 Task: Find connections with filter location Frechen with filter topic #marketingdigitalwith filter profile language English with filter current company Phoenix Contact with filter school Jadavpur University with filter industry Retail Gasoline with filter service category Administrative with filter keywords title Cashier
Action: Mouse moved to (587, 73)
Screenshot: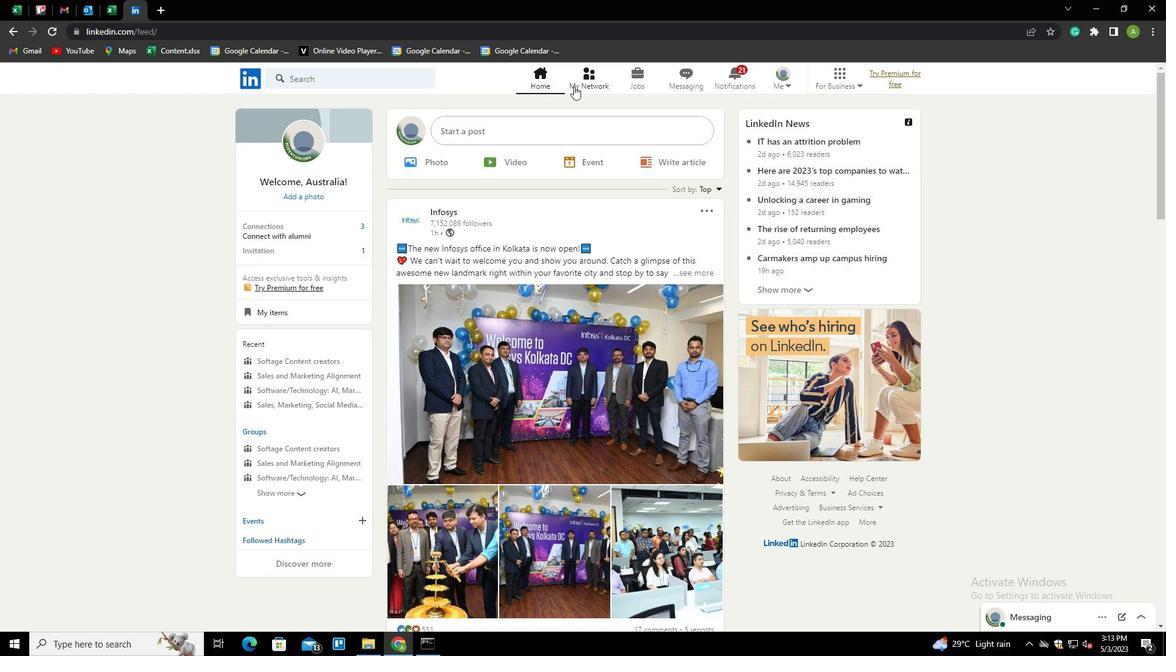 
Action: Mouse pressed left at (587, 73)
Screenshot: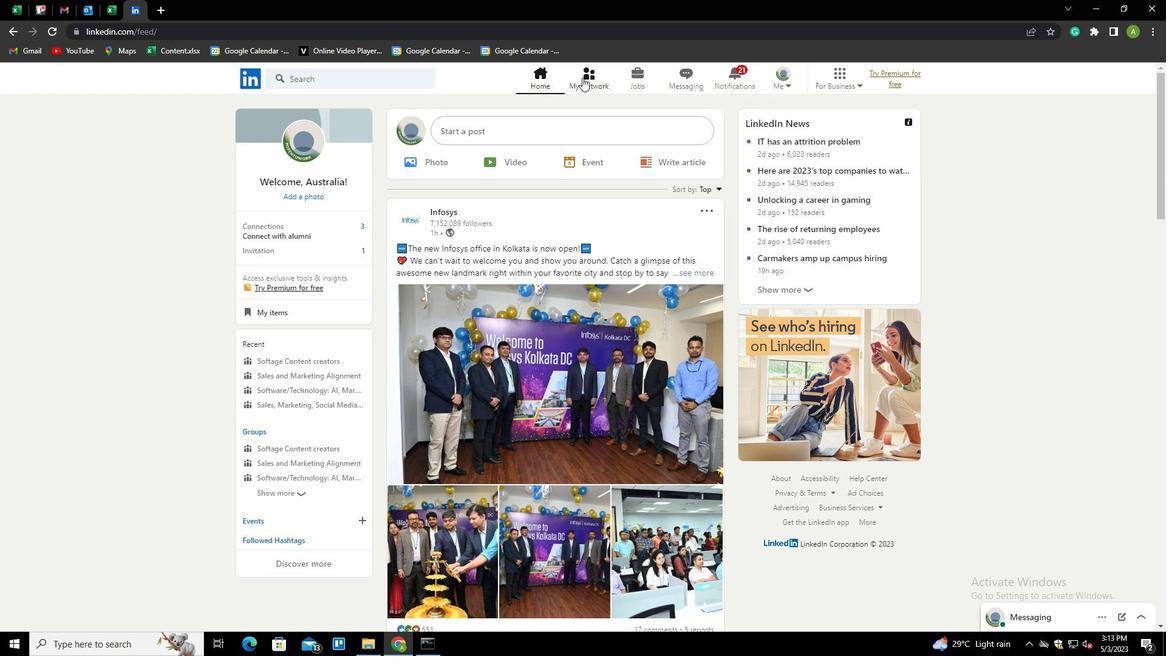 
Action: Mouse moved to (276, 141)
Screenshot: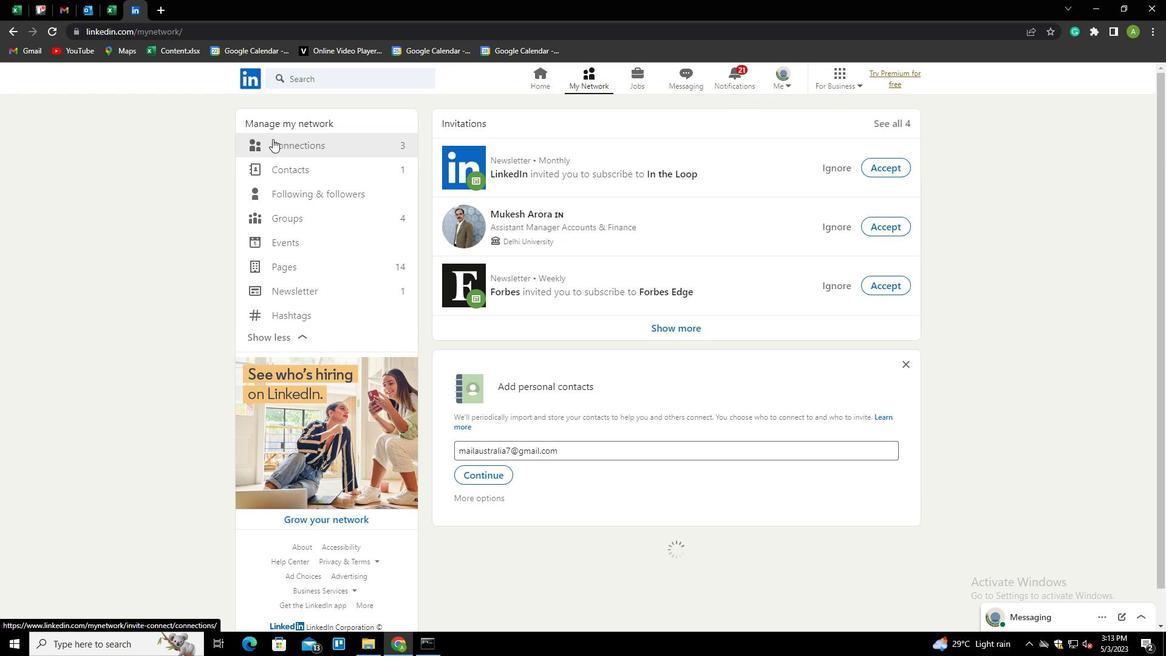 
Action: Mouse pressed left at (276, 141)
Screenshot: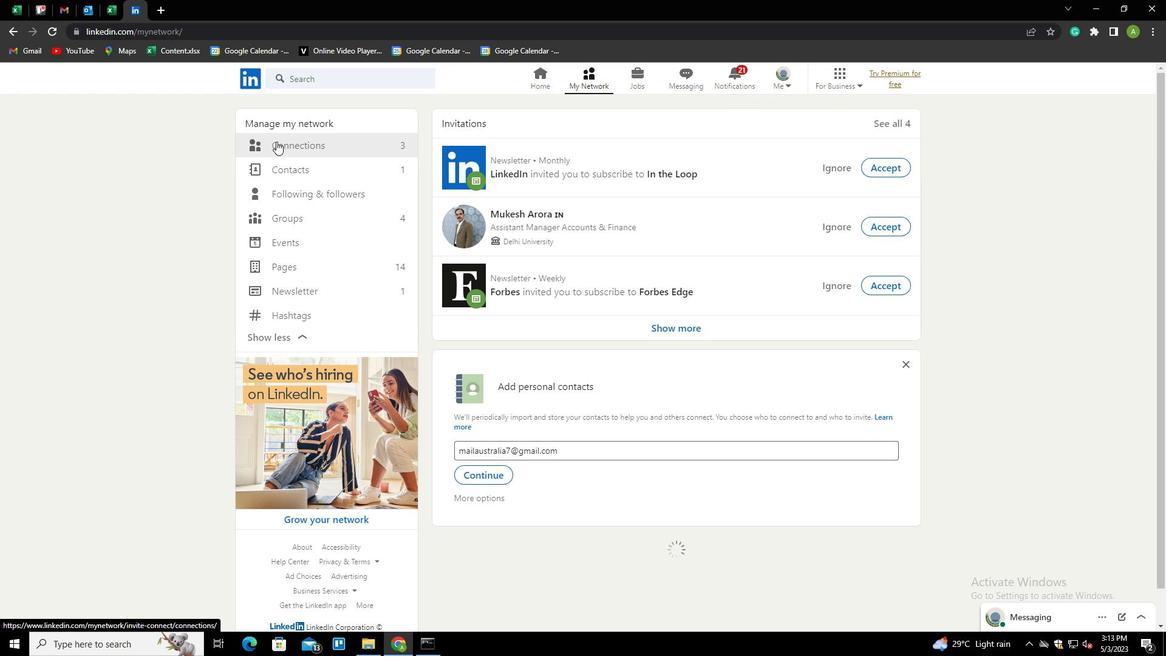 
Action: Mouse moved to (650, 143)
Screenshot: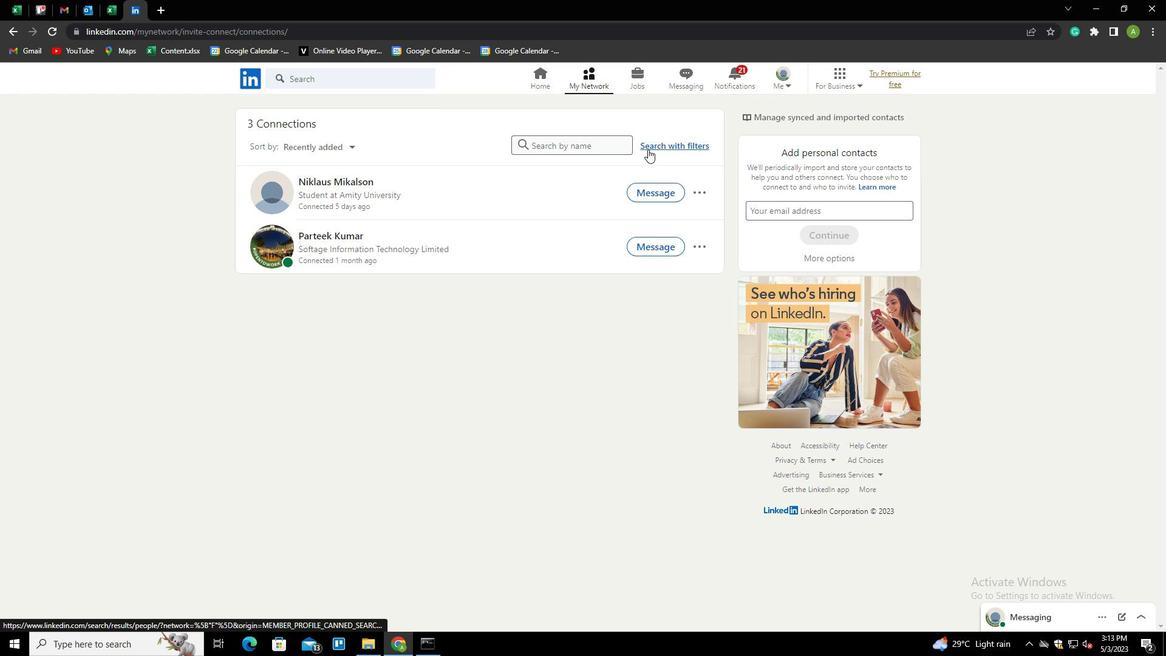 
Action: Mouse pressed left at (650, 143)
Screenshot: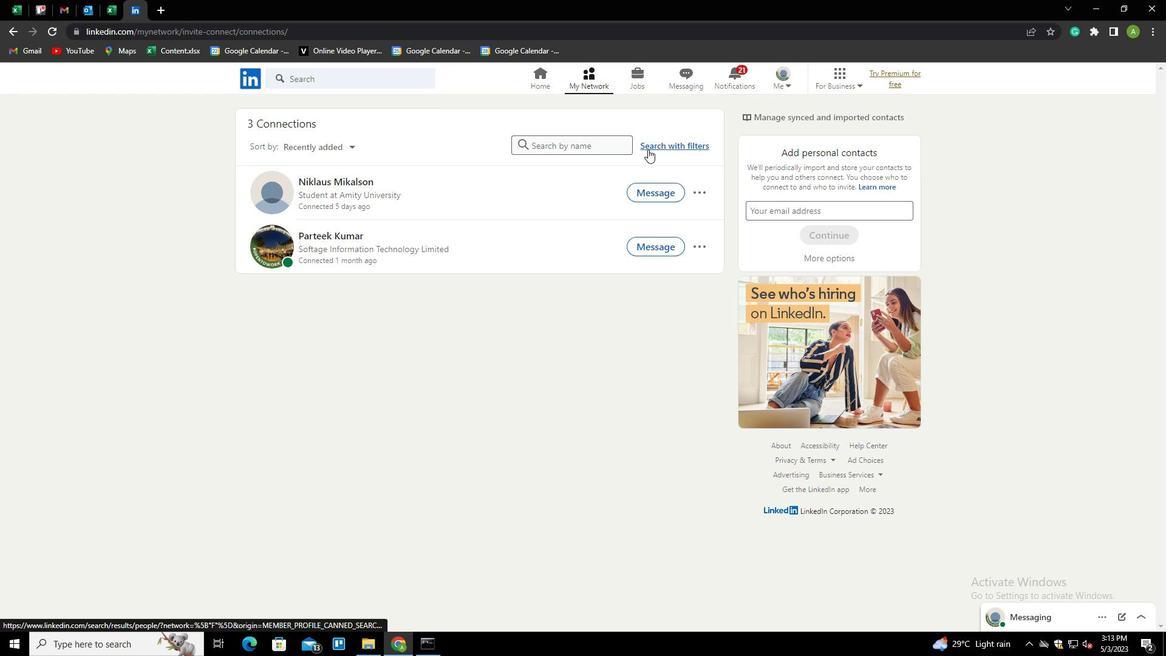 
Action: Mouse moved to (625, 112)
Screenshot: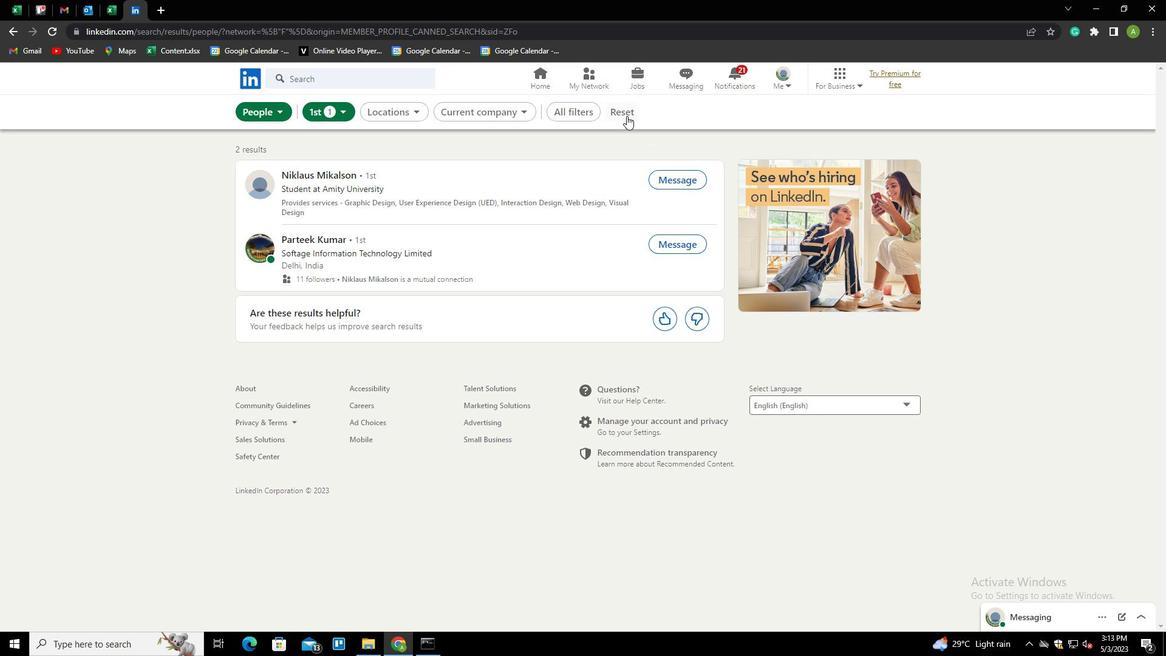 
Action: Mouse pressed left at (625, 112)
Screenshot: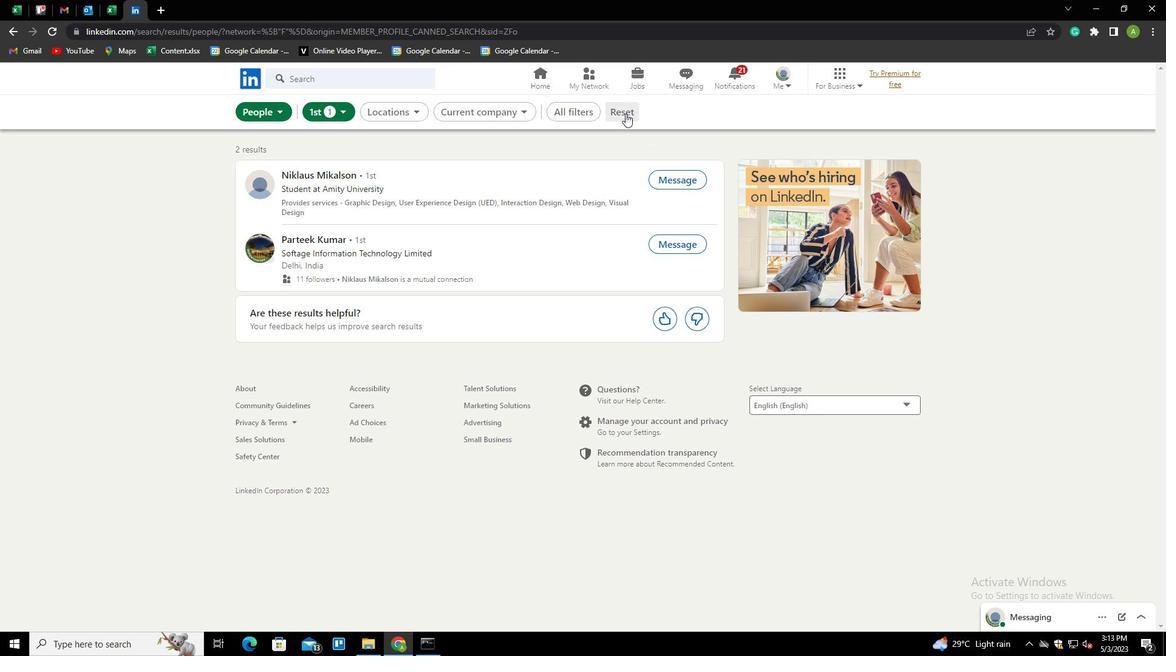 
Action: Mouse moved to (609, 111)
Screenshot: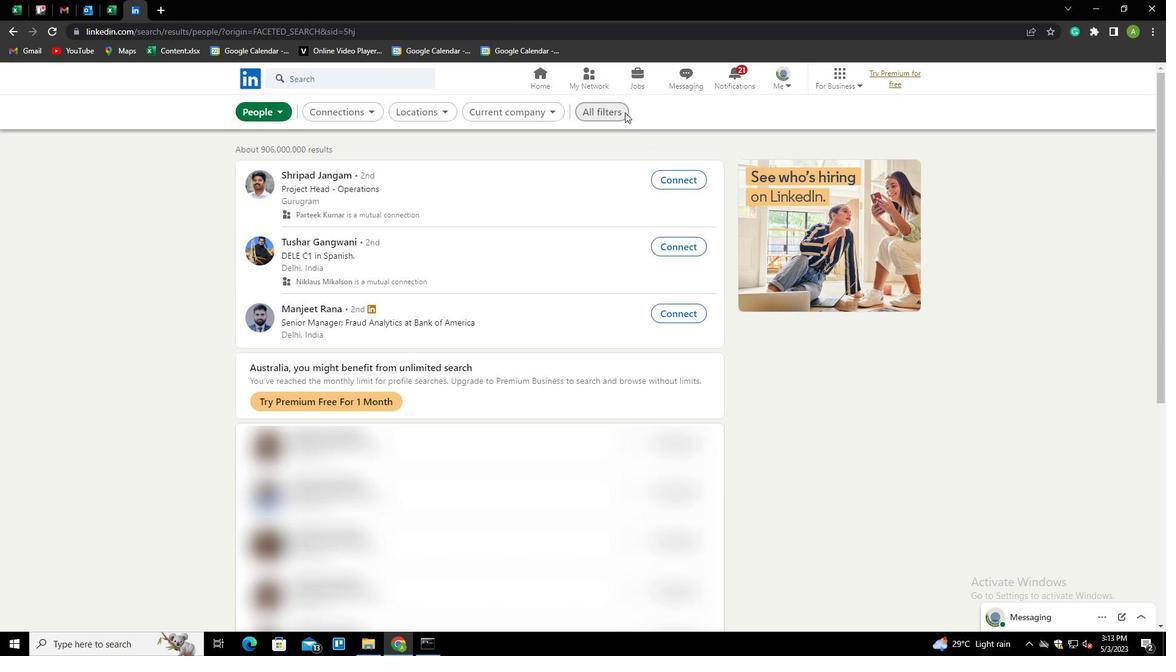 
Action: Mouse pressed left at (609, 111)
Screenshot: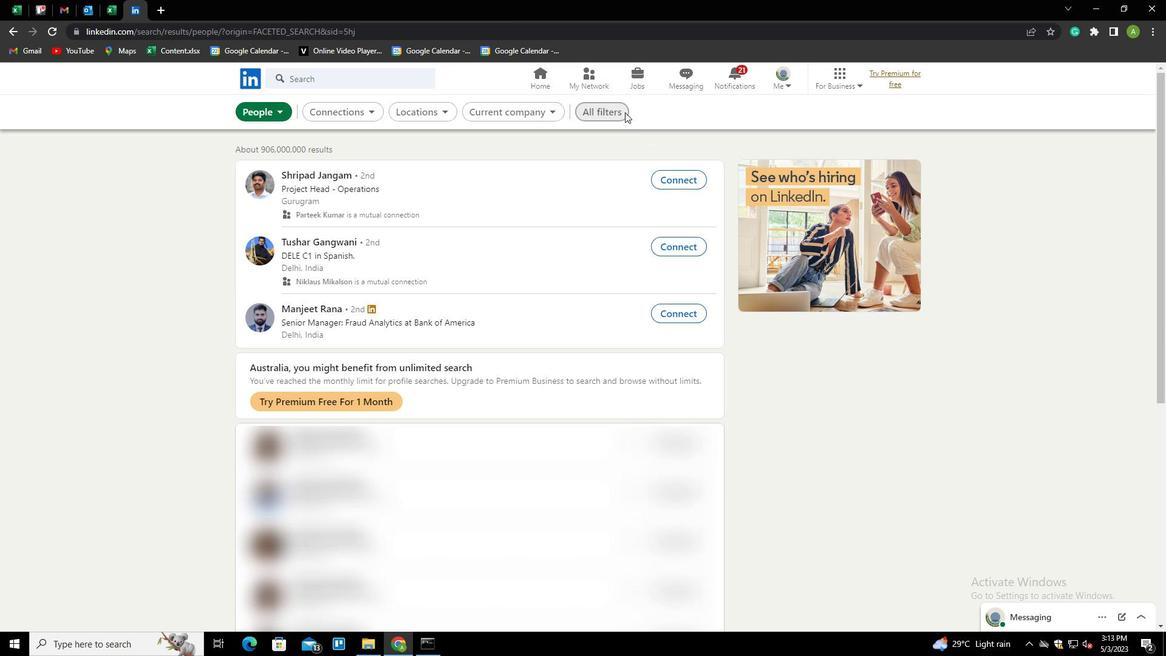 
Action: Mouse moved to (1026, 393)
Screenshot: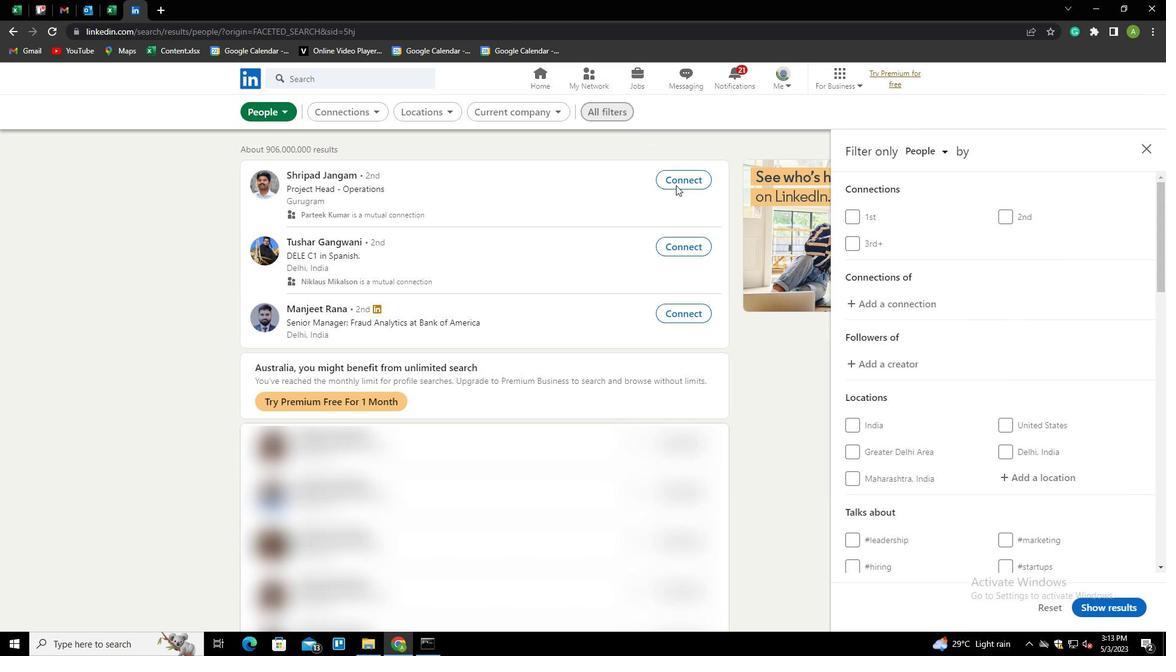 
Action: Mouse scrolled (1026, 392) with delta (0, 0)
Screenshot: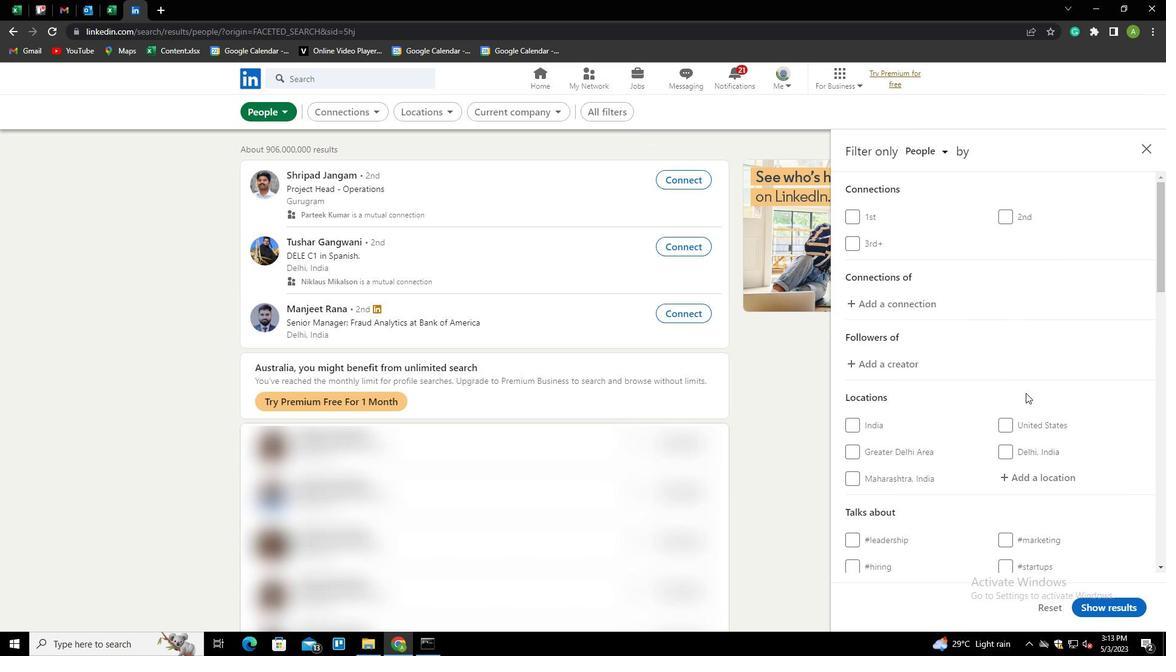 
Action: Mouse scrolled (1026, 392) with delta (0, 0)
Screenshot: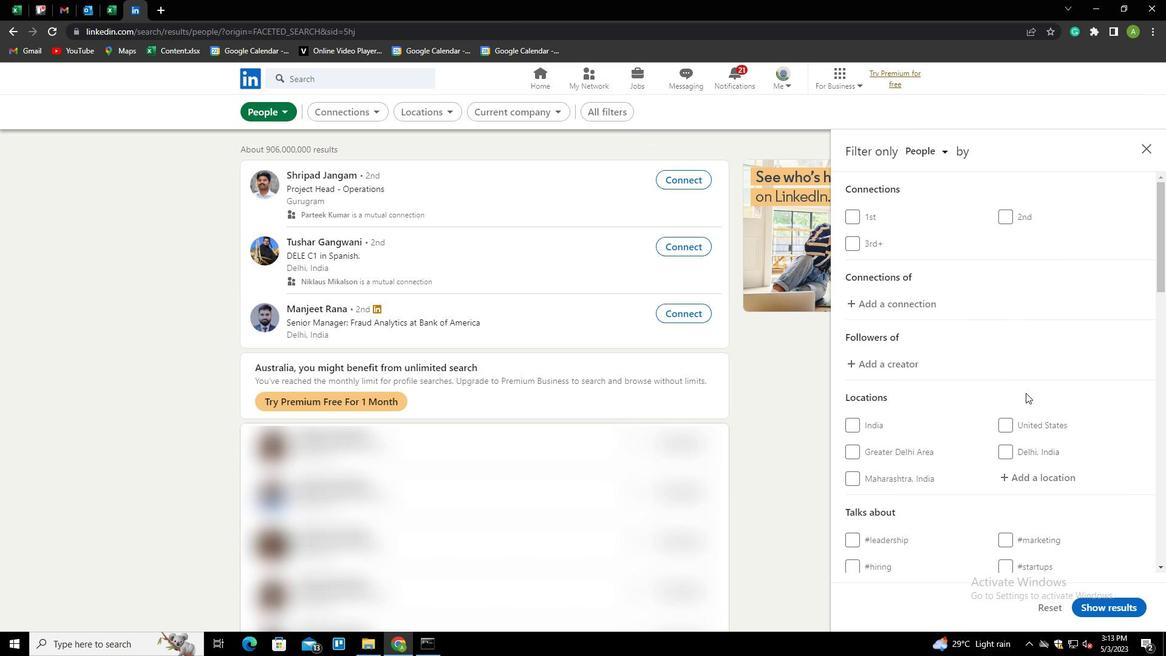 
Action: Mouse moved to (1021, 354)
Screenshot: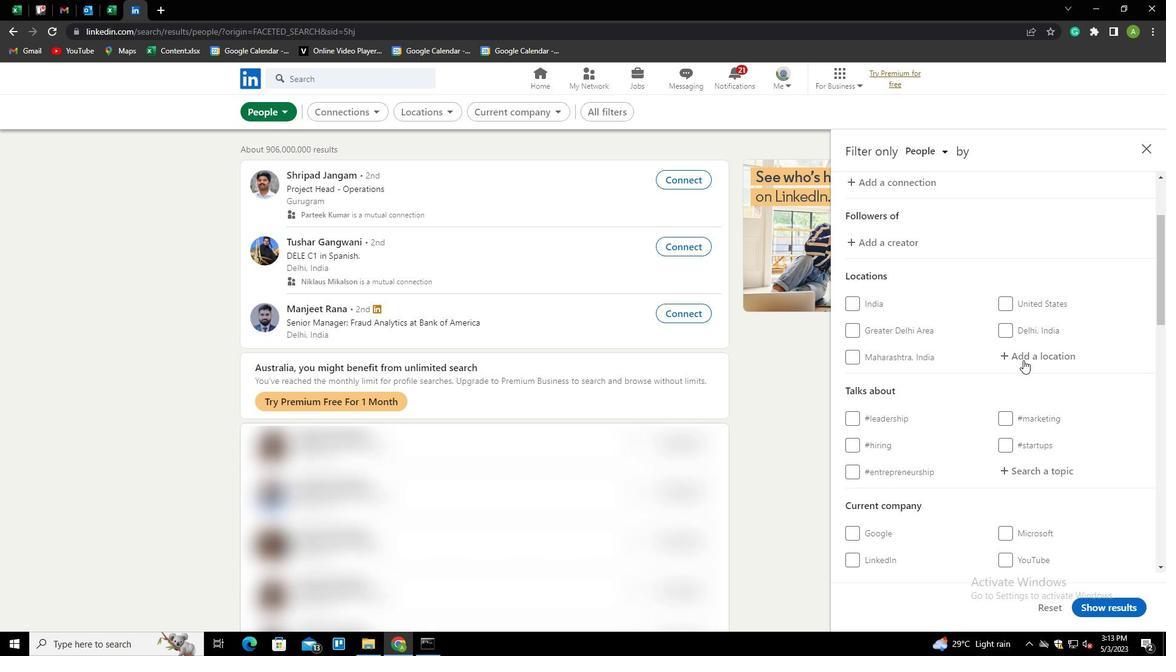 
Action: Mouse pressed left at (1021, 354)
Screenshot: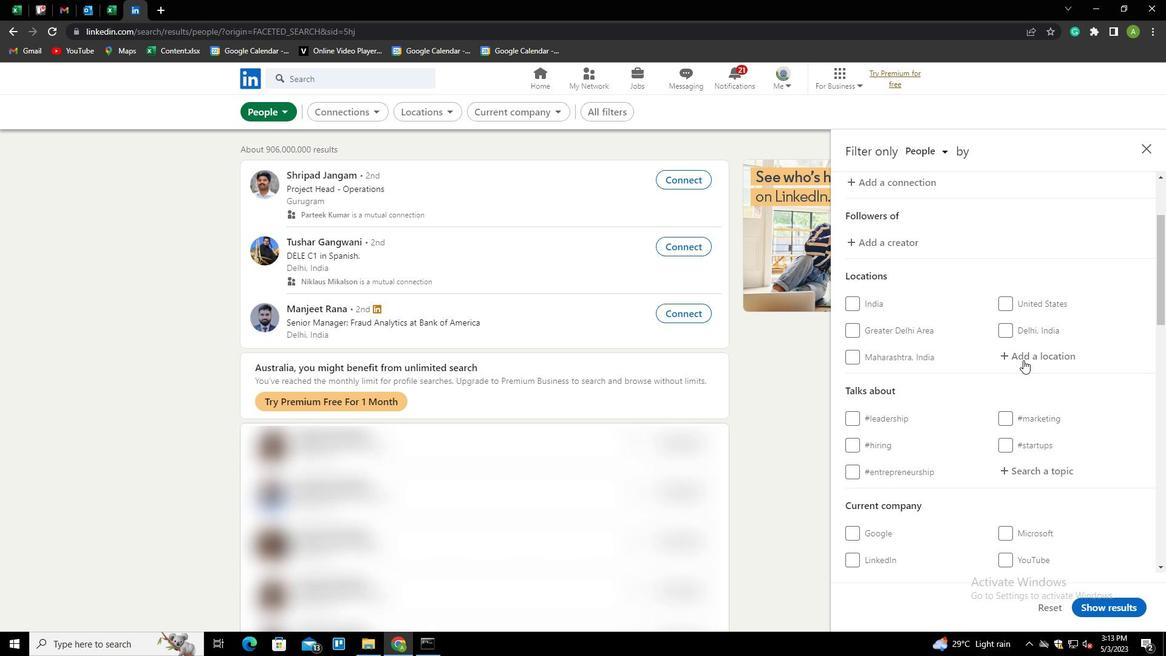 
Action: Key pressed <Key.shift>FRECHEN<Key.down><Key.enter>
Screenshot: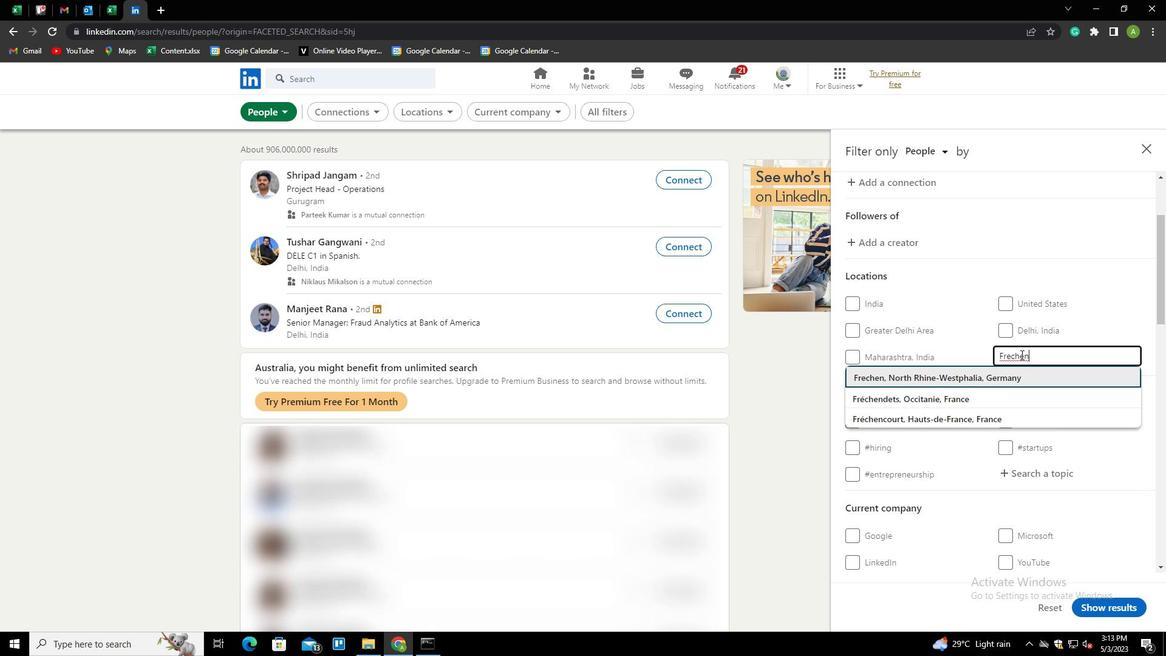 
Action: Mouse scrolled (1021, 354) with delta (0, 0)
Screenshot: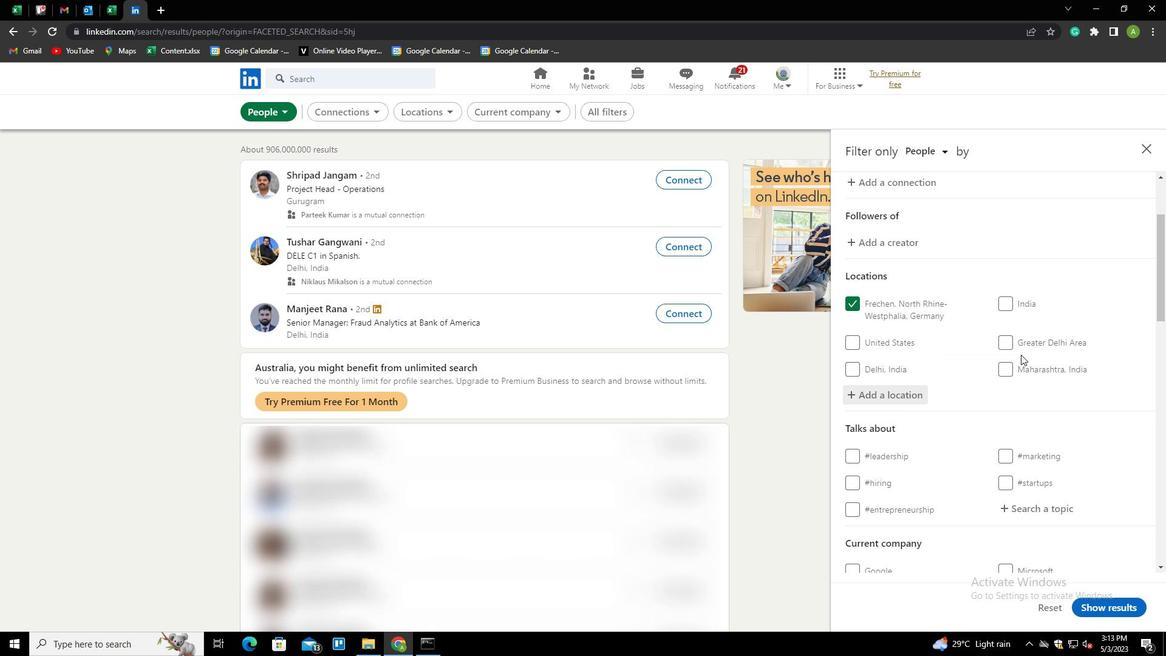
Action: Mouse scrolled (1021, 354) with delta (0, 0)
Screenshot: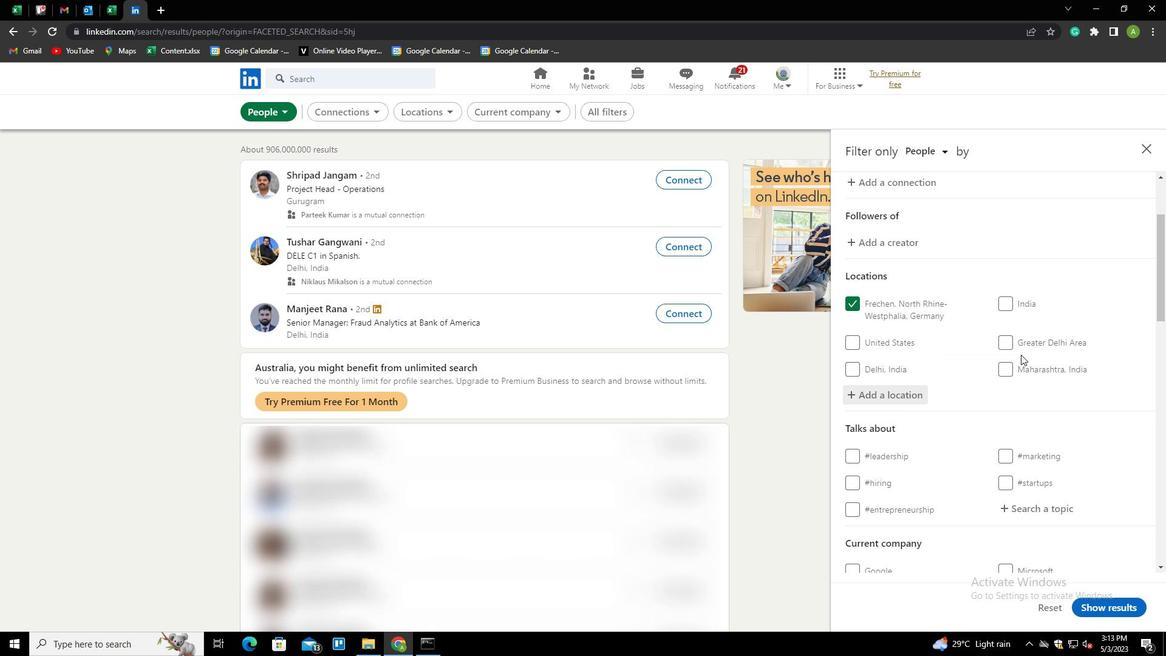 
Action: Mouse moved to (1031, 388)
Screenshot: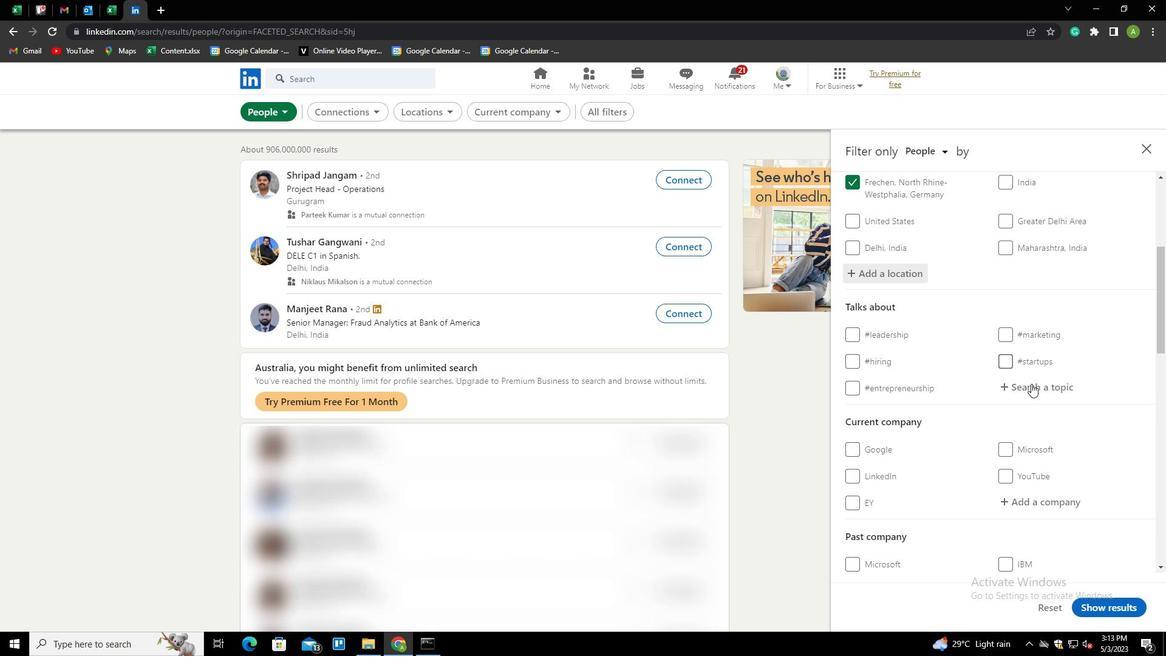 
Action: Mouse pressed left at (1031, 388)
Screenshot: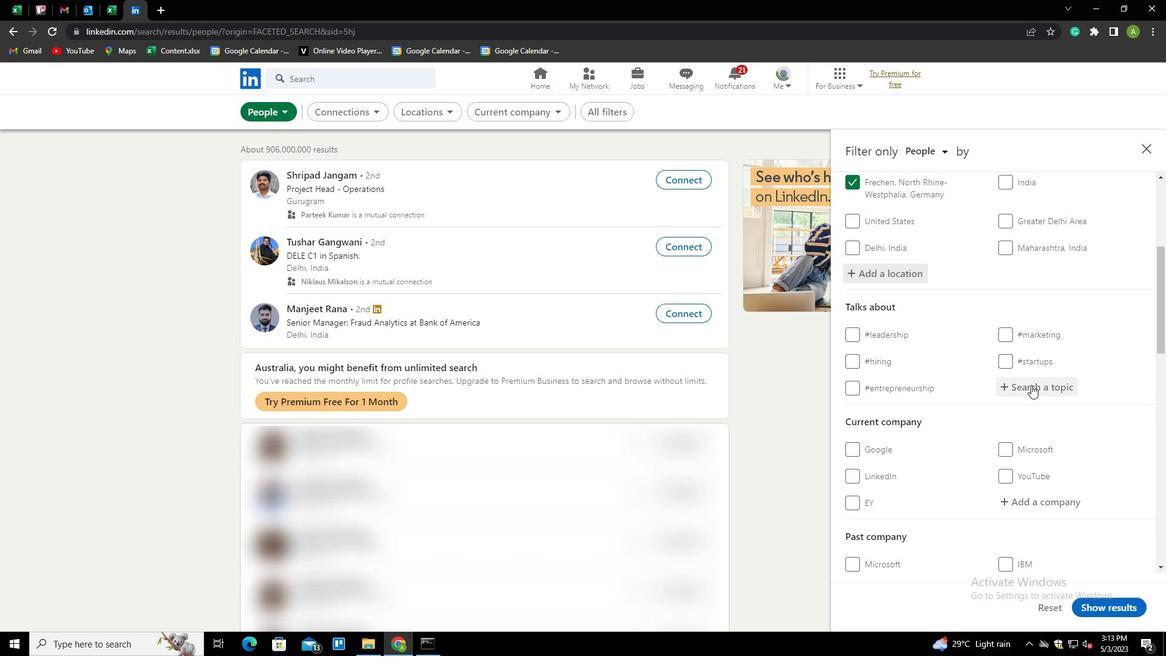 
Action: Key pressed MARKETING<Key.down><Key.enter>
Screenshot: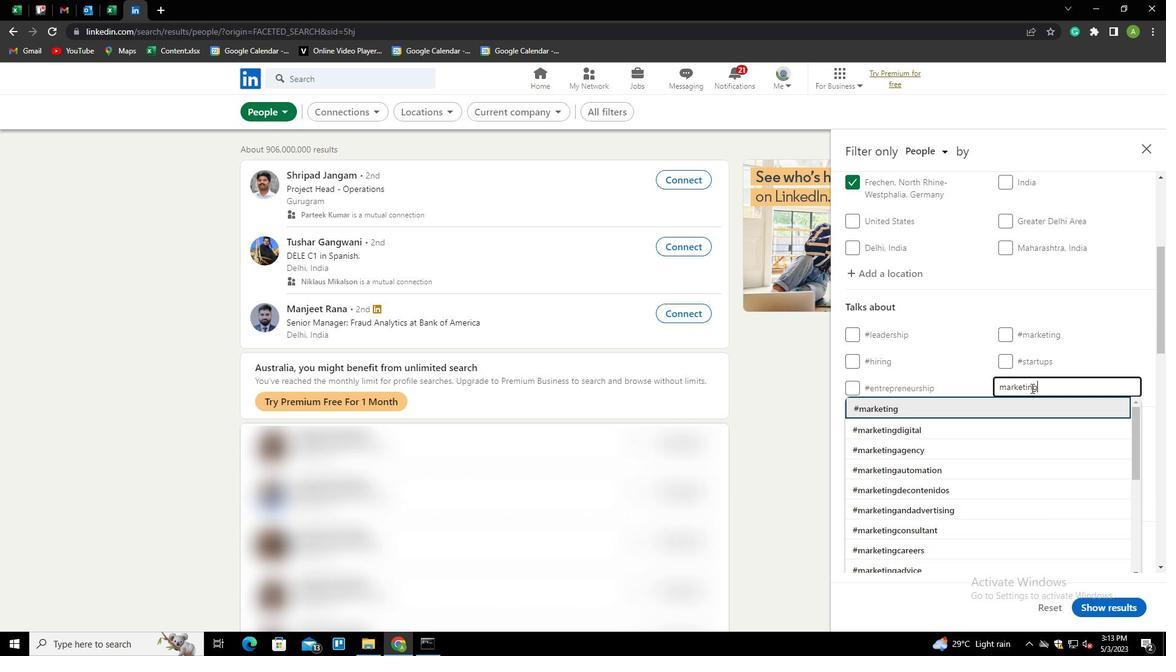 
Action: Mouse scrolled (1031, 387) with delta (0, 0)
Screenshot: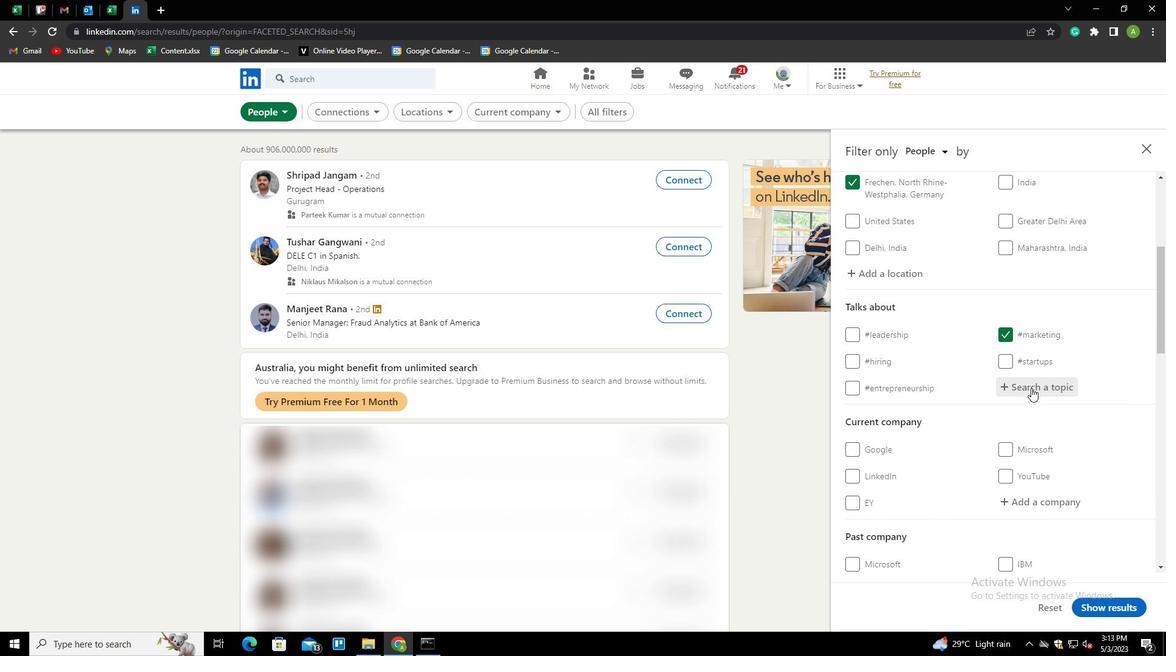 
Action: Mouse scrolled (1031, 387) with delta (0, 0)
Screenshot: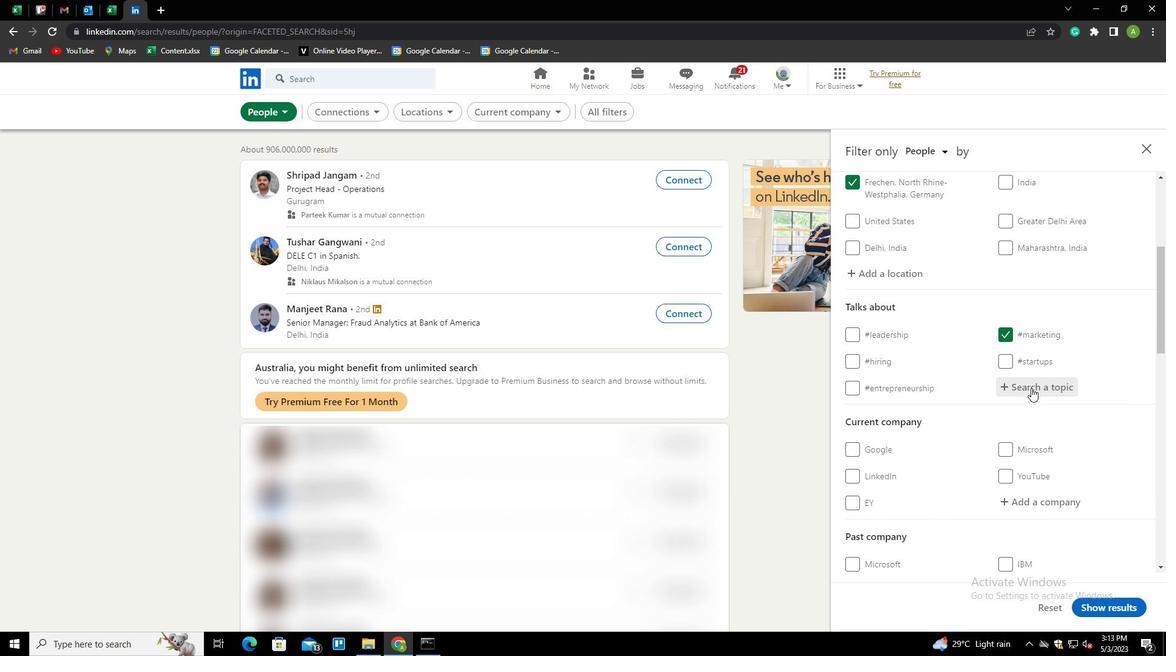 
Action: Mouse scrolled (1031, 387) with delta (0, 0)
Screenshot: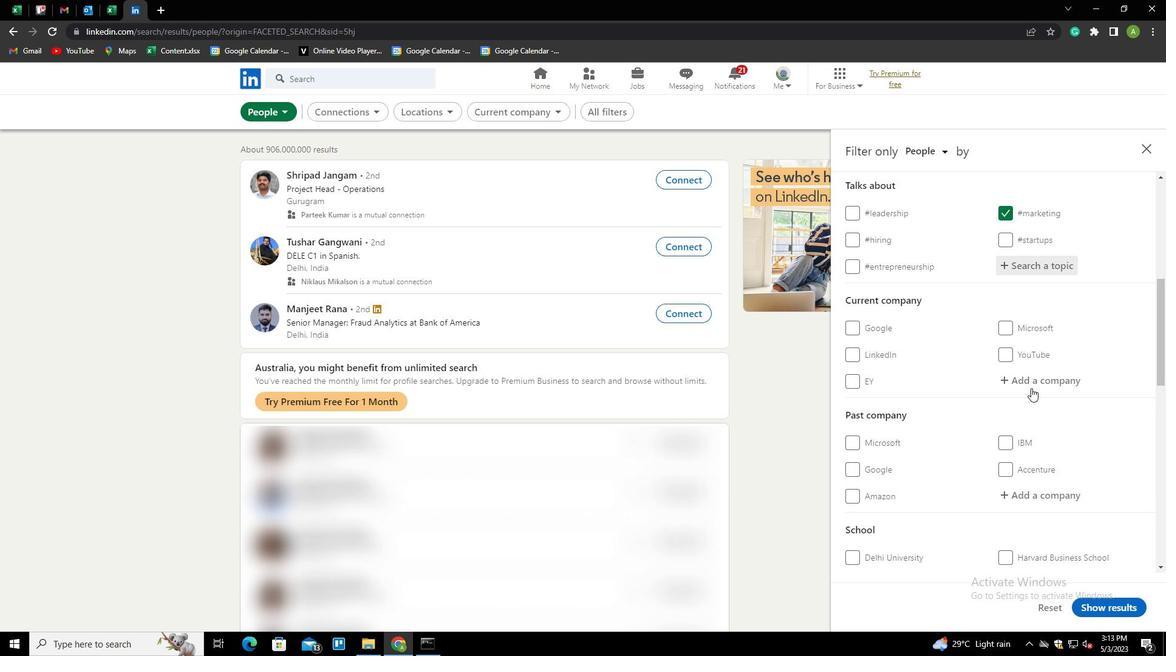
Action: Mouse scrolled (1031, 387) with delta (0, 0)
Screenshot: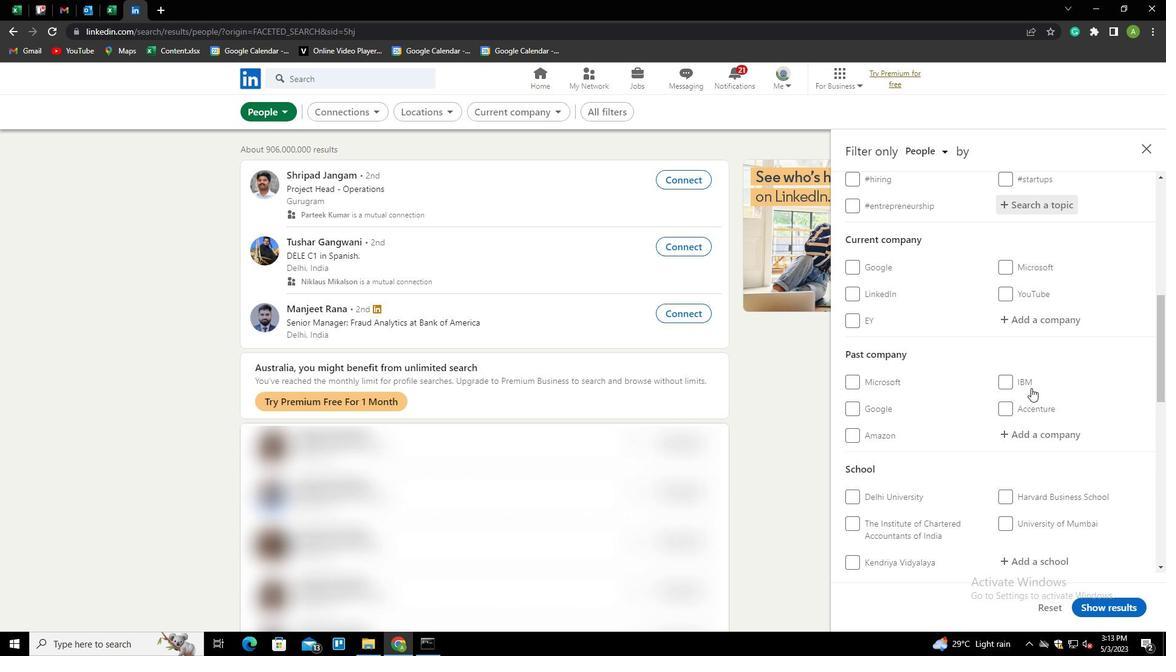 
Action: Mouse scrolled (1031, 387) with delta (0, 0)
Screenshot: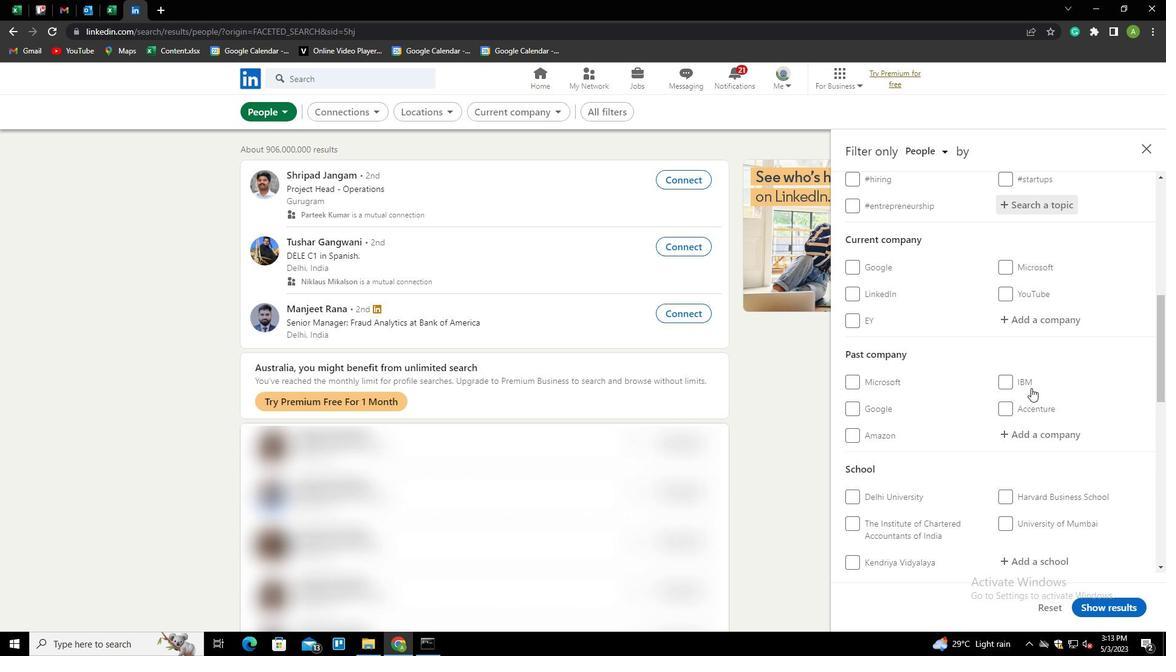 
Action: Mouse scrolled (1031, 387) with delta (0, 0)
Screenshot: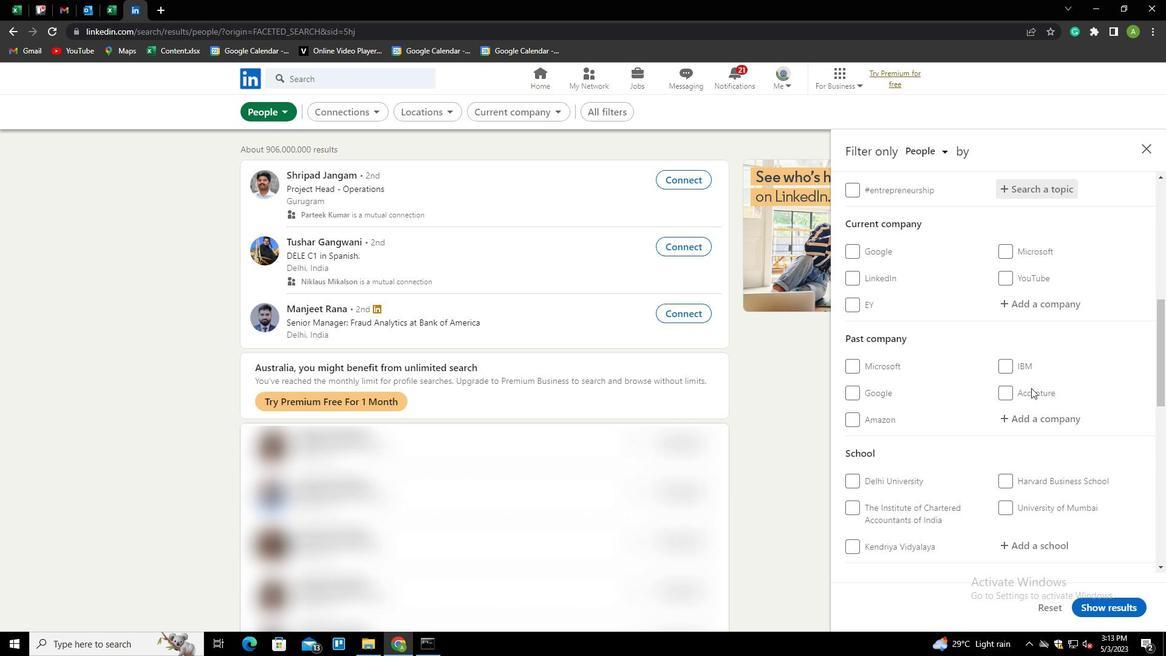 
Action: Mouse scrolled (1031, 387) with delta (0, 0)
Screenshot: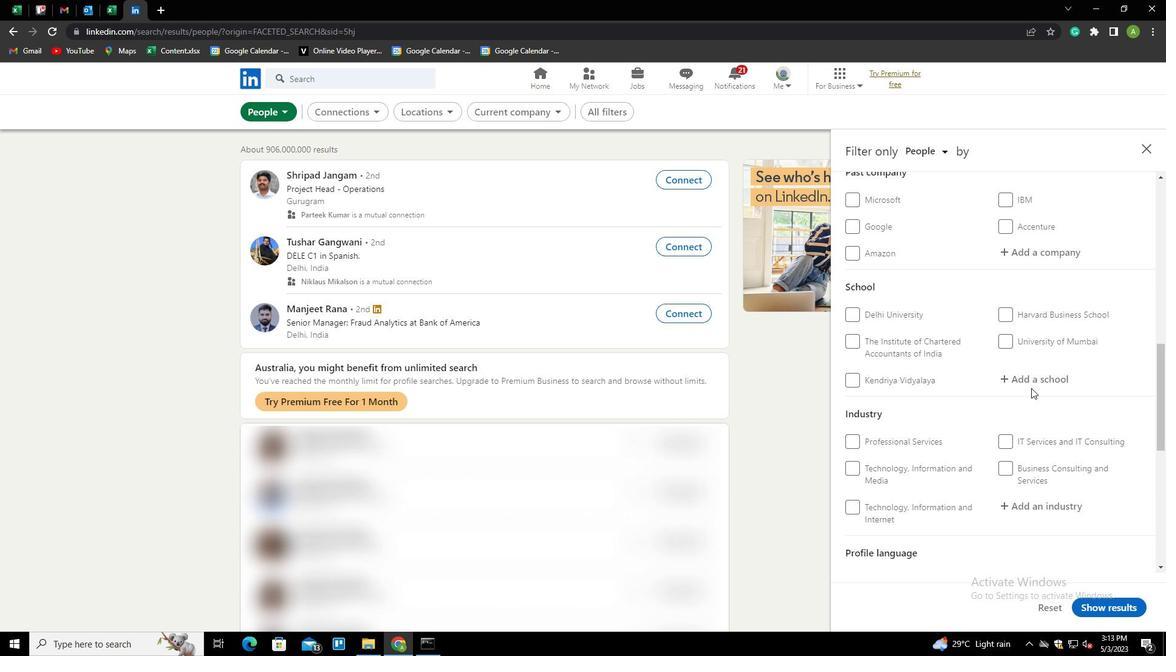 
Action: Mouse scrolled (1031, 387) with delta (0, 0)
Screenshot: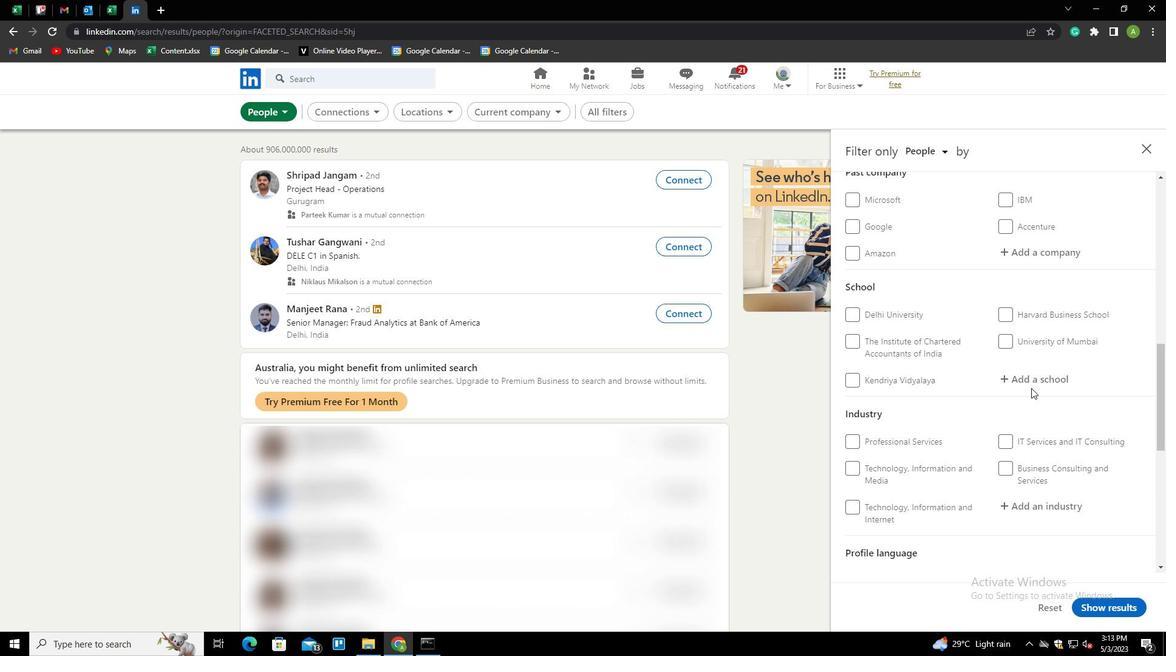 
Action: Mouse scrolled (1031, 387) with delta (0, 0)
Screenshot: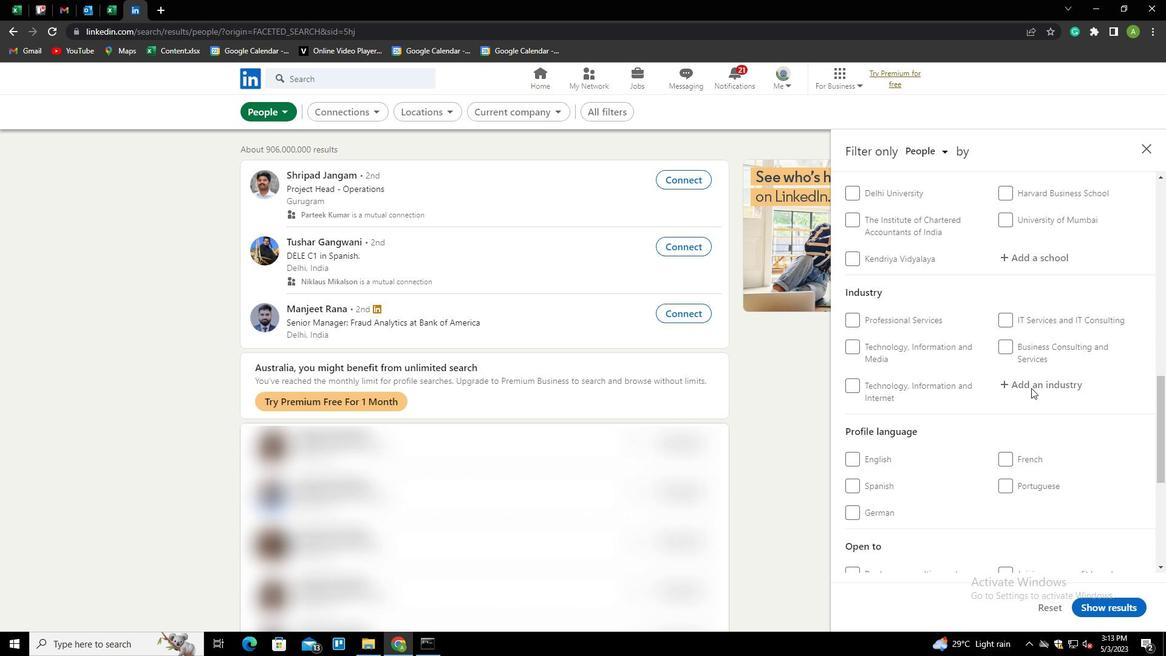
Action: Mouse moved to (852, 397)
Screenshot: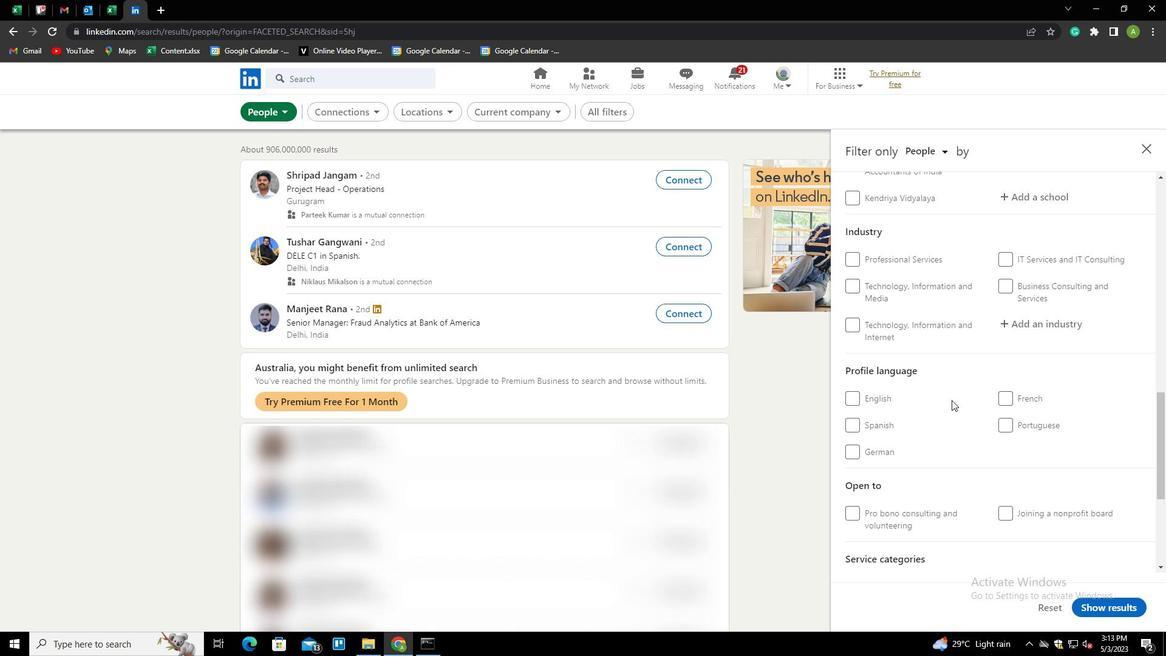
Action: Mouse pressed left at (852, 397)
Screenshot: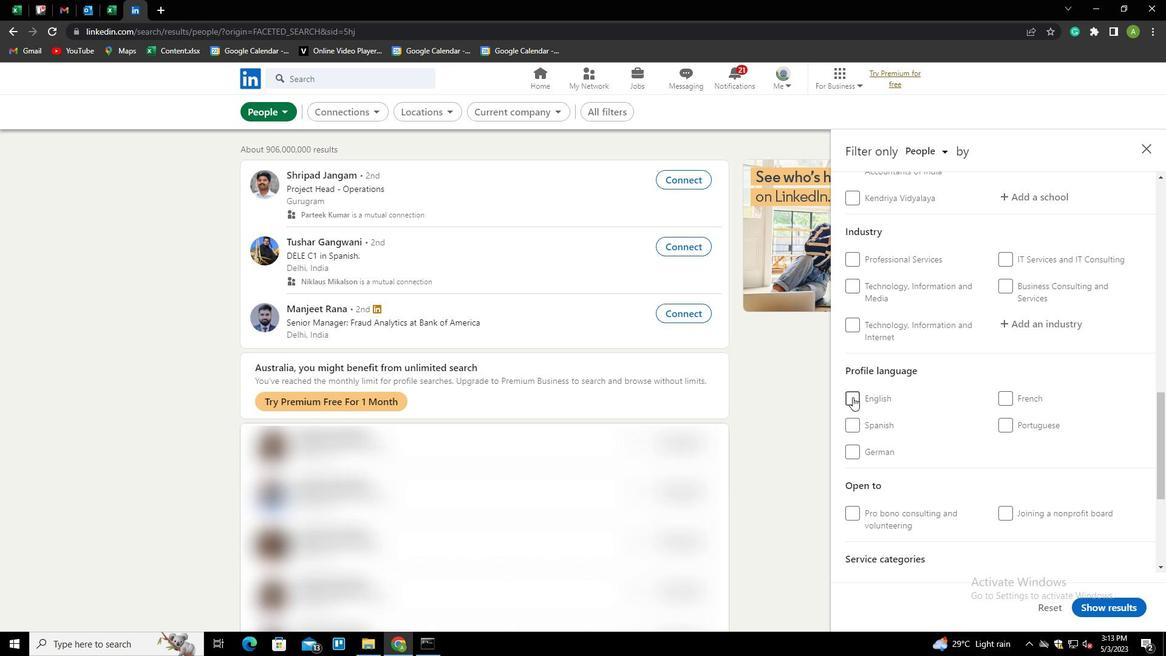 
Action: Mouse moved to (1043, 364)
Screenshot: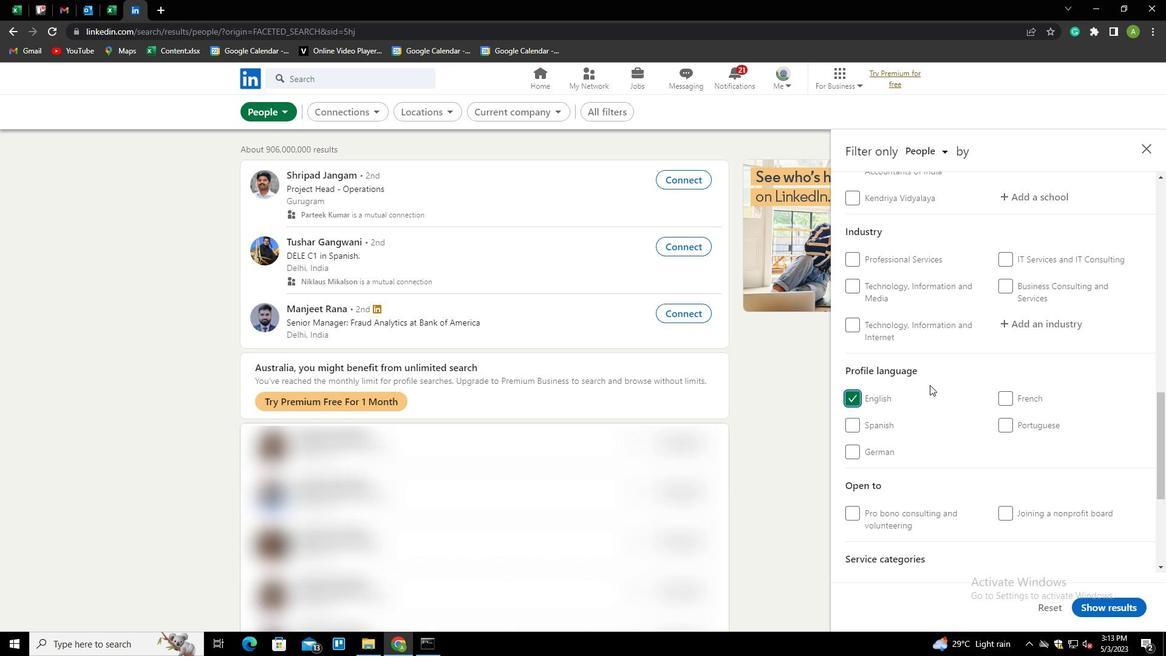 
Action: Mouse scrolled (1043, 365) with delta (0, 0)
Screenshot: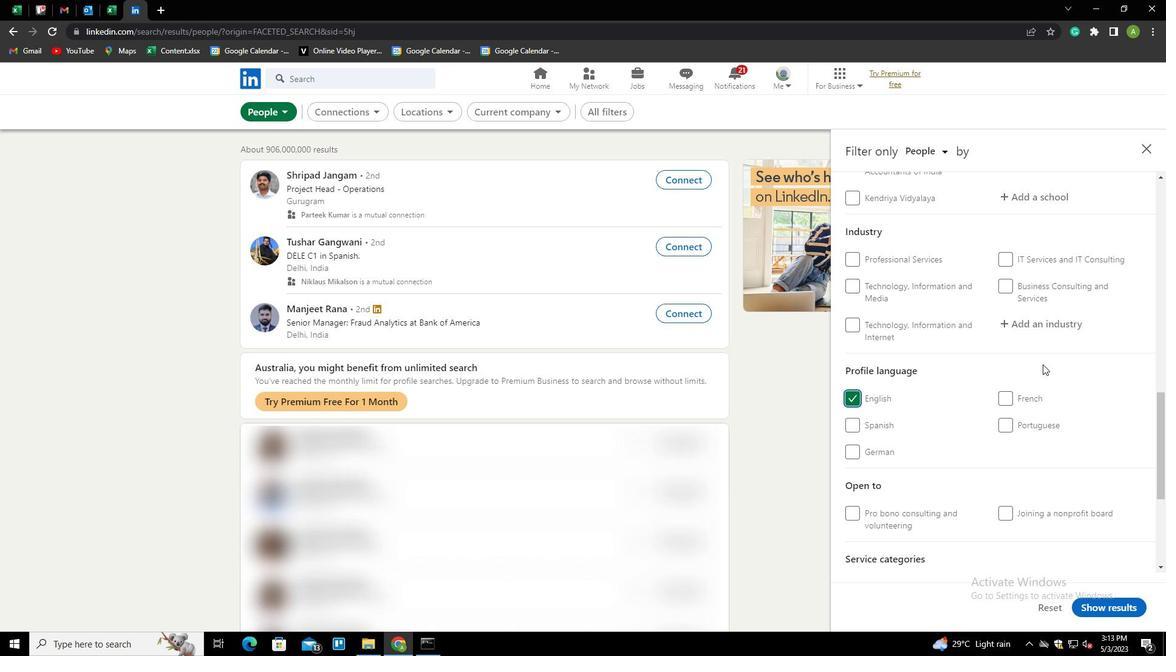 
Action: Mouse scrolled (1043, 365) with delta (0, 0)
Screenshot: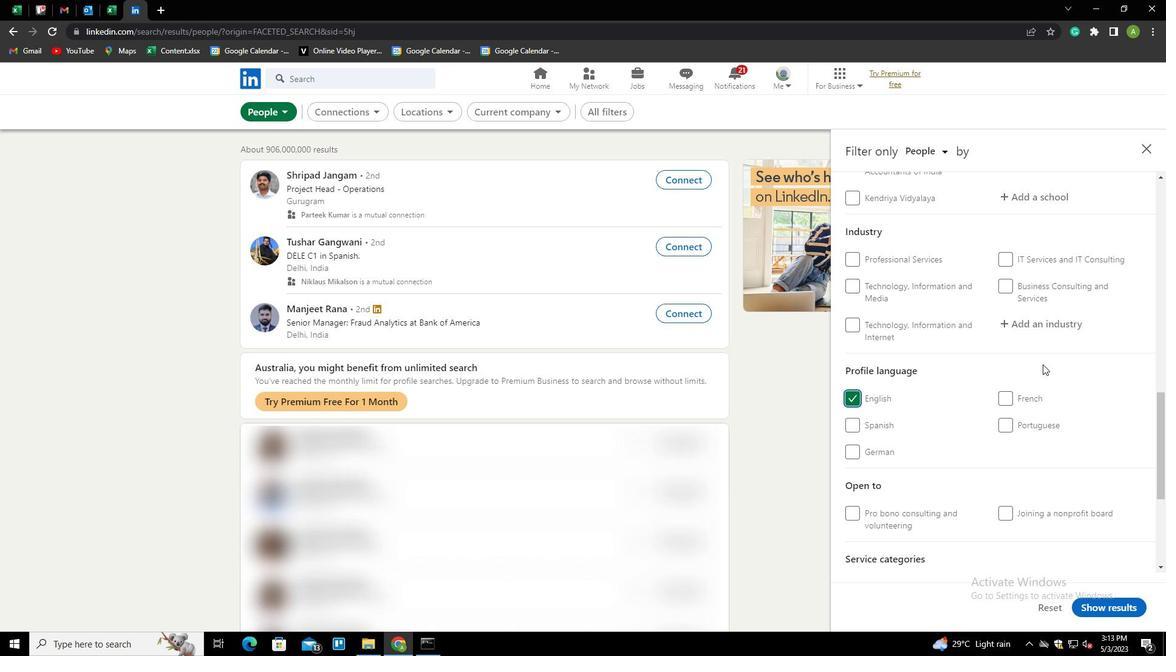 
Action: Mouse scrolled (1043, 365) with delta (0, 0)
Screenshot: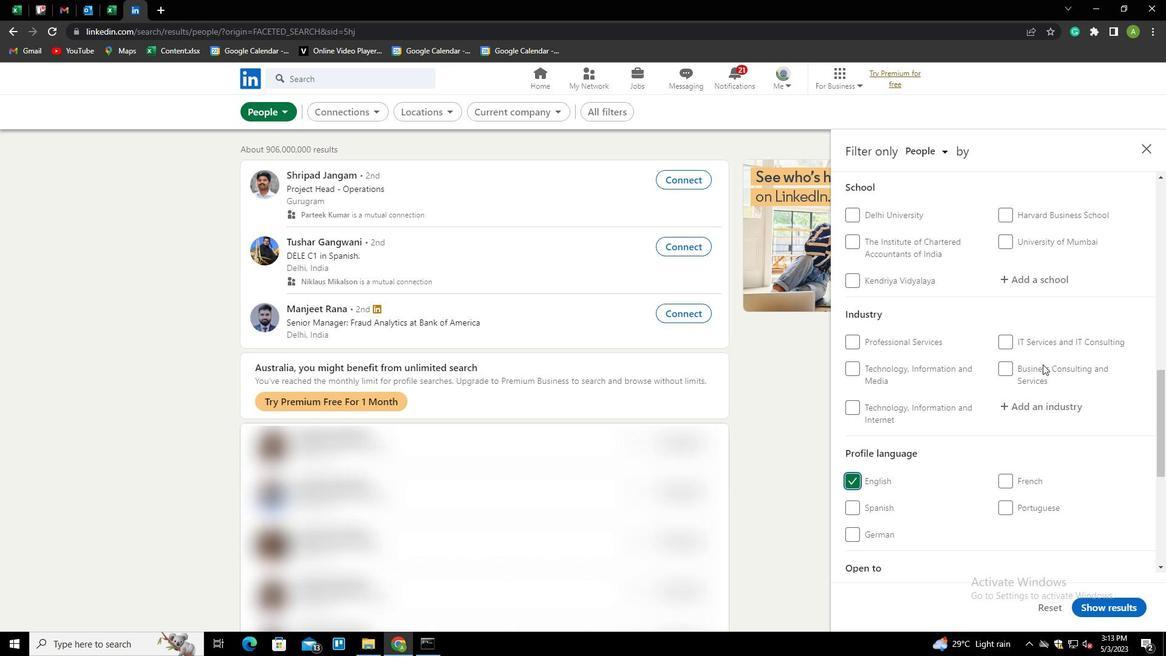 
Action: Mouse scrolled (1043, 365) with delta (0, 0)
Screenshot: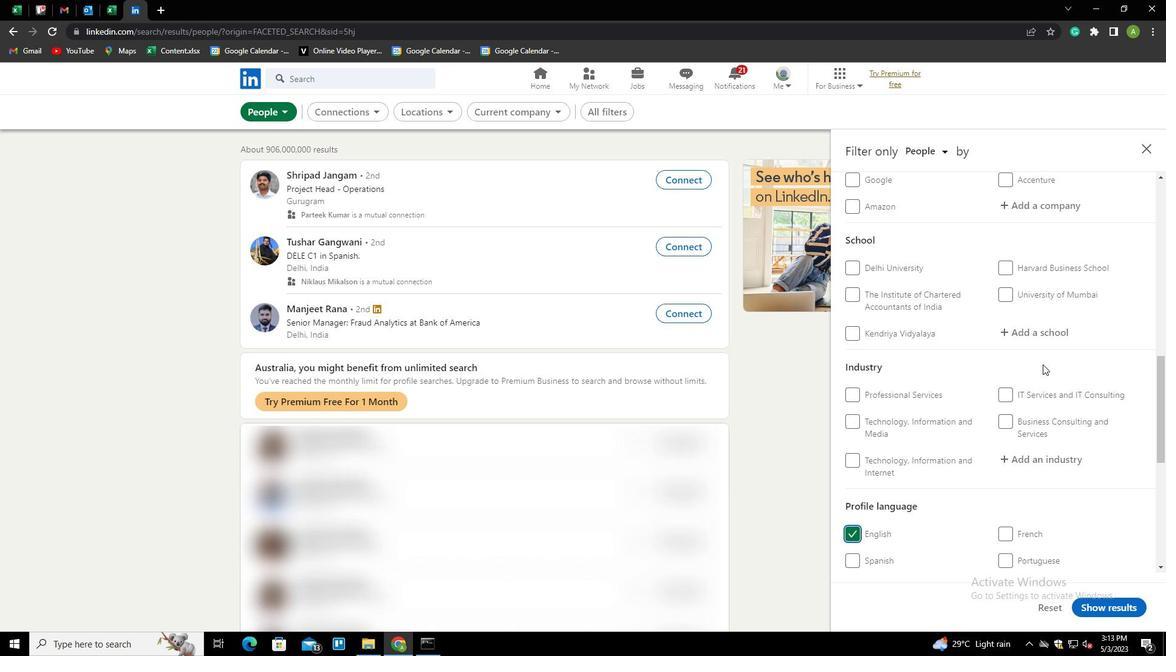 
Action: Mouse scrolled (1043, 365) with delta (0, 0)
Screenshot: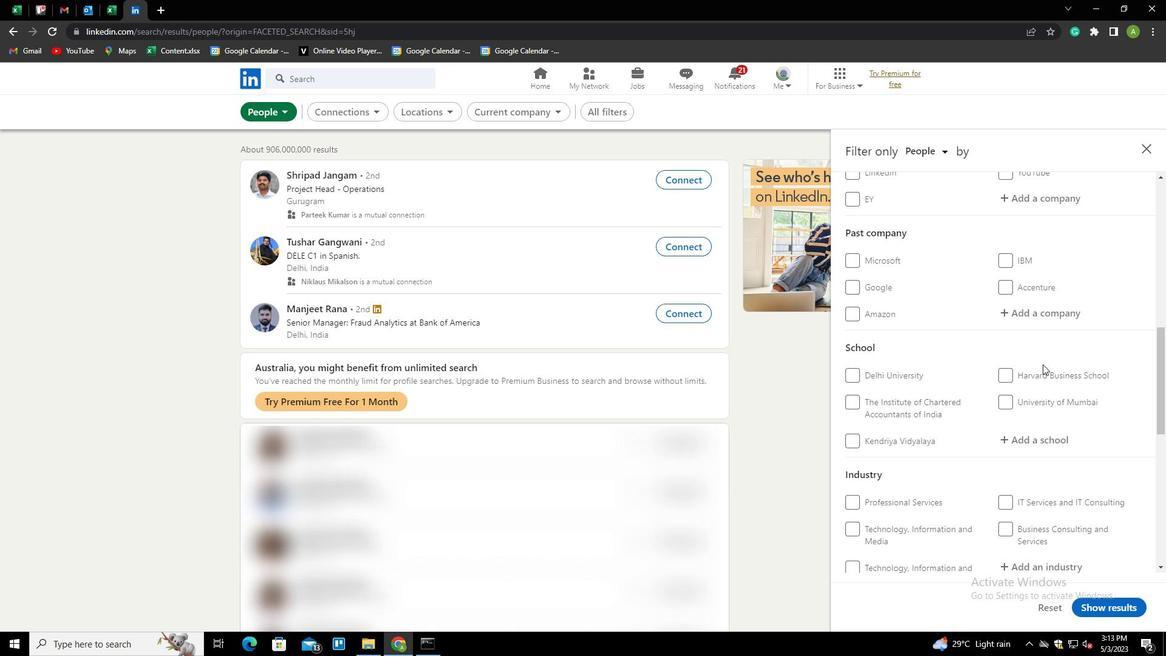 
Action: Mouse scrolled (1043, 365) with delta (0, 0)
Screenshot: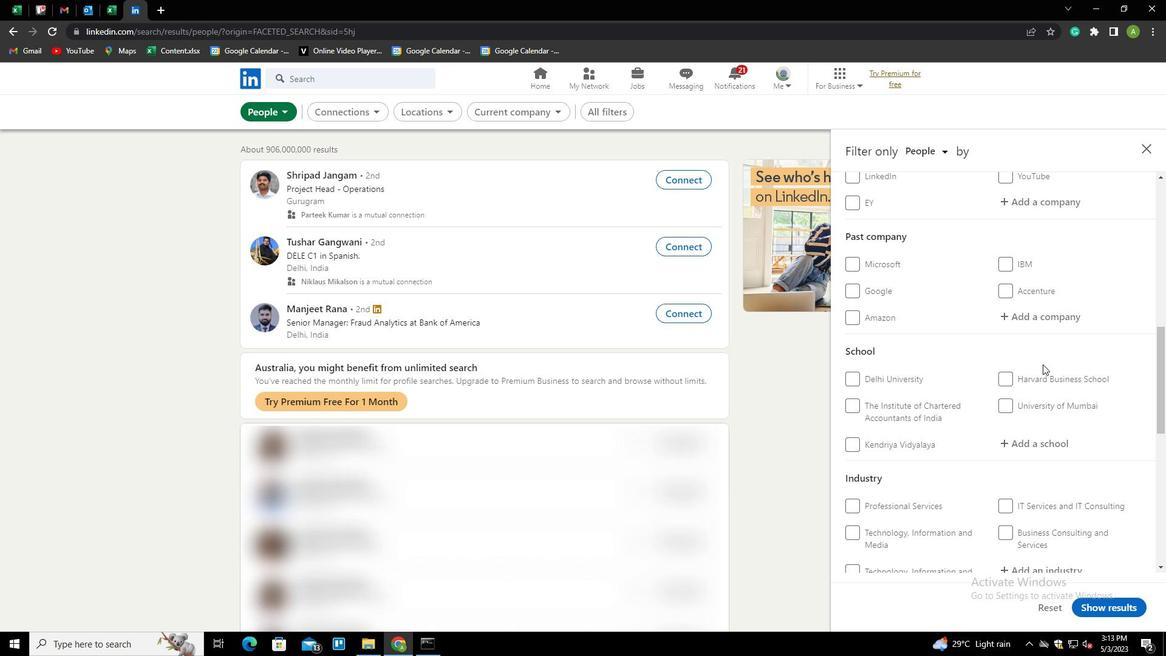 
Action: Mouse scrolled (1043, 365) with delta (0, 0)
Screenshot: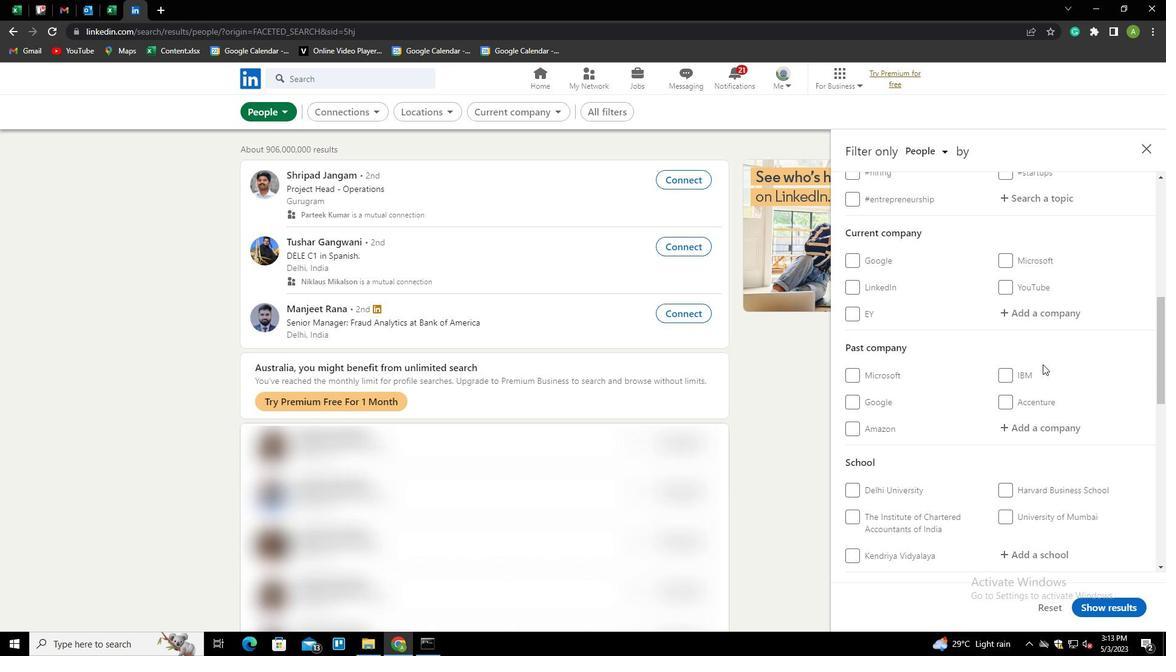 
Action: Mouse moved to (1037, 377)
Screenshot: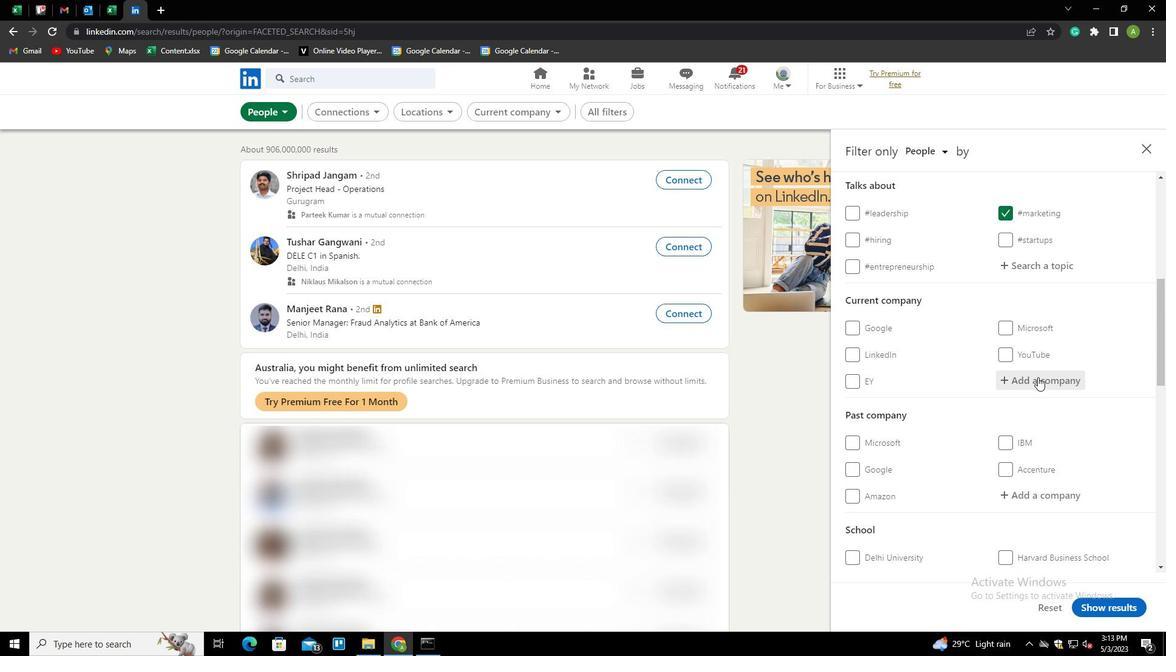 
Action: Mouse pressed left at (1037, 377)
Screenshot: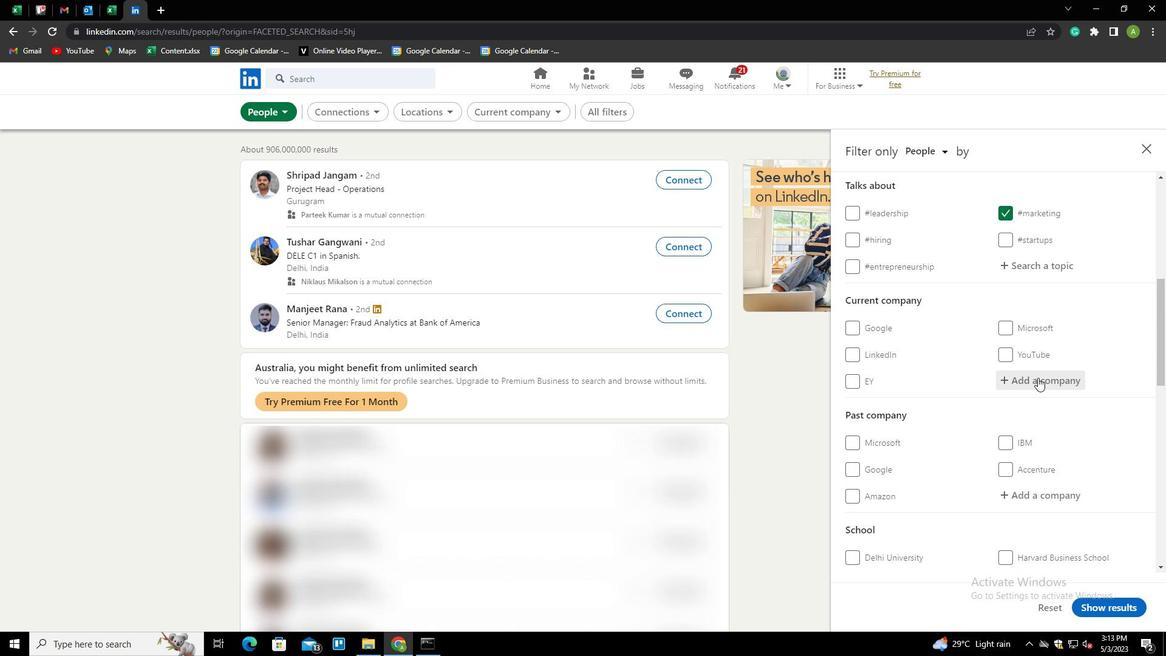 
Action: Key pressed <Key.shift>PHON<Key.backspace>ENIX<Key.space><Key.down><Key.down><Key.enter>
Screenshot: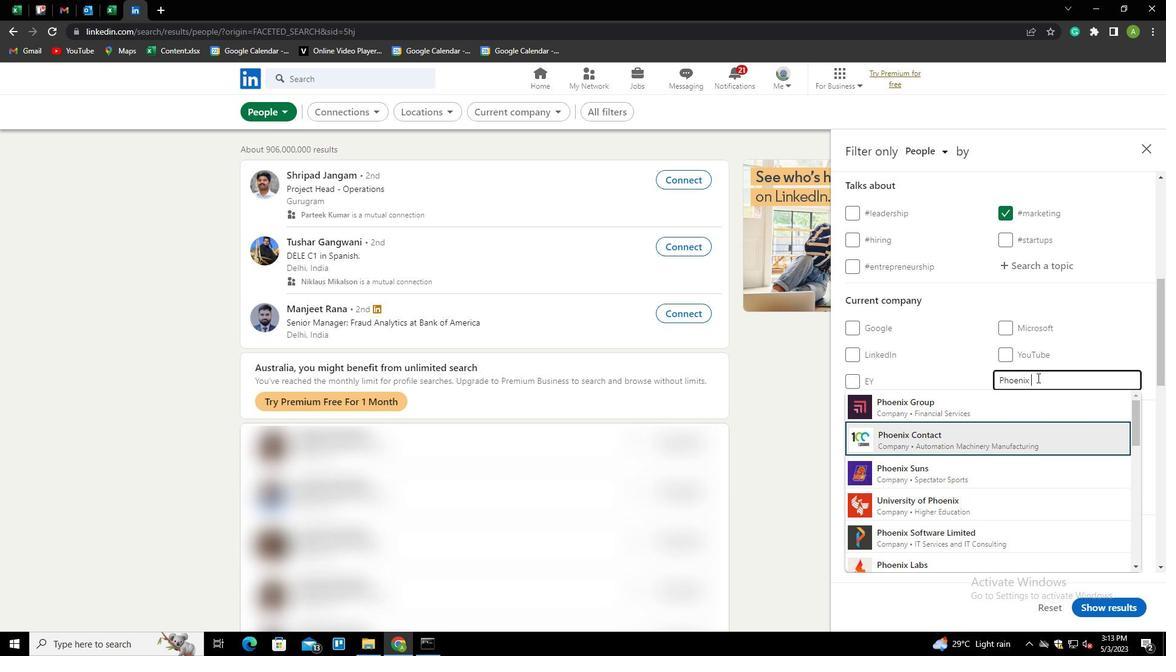 
Action: Mouse scrolled (1037, 377) with delta (0, 0)
Screenshot: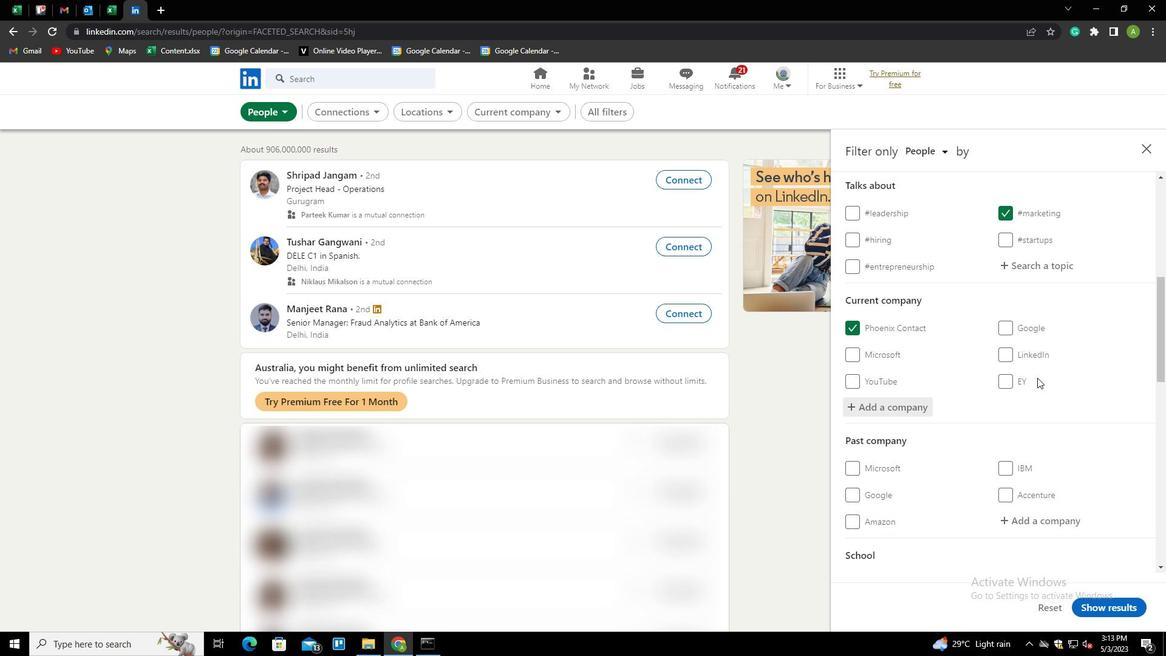 
Action: Mouse scrolled (1037, 377) with delta (0, 0)
Screenshot: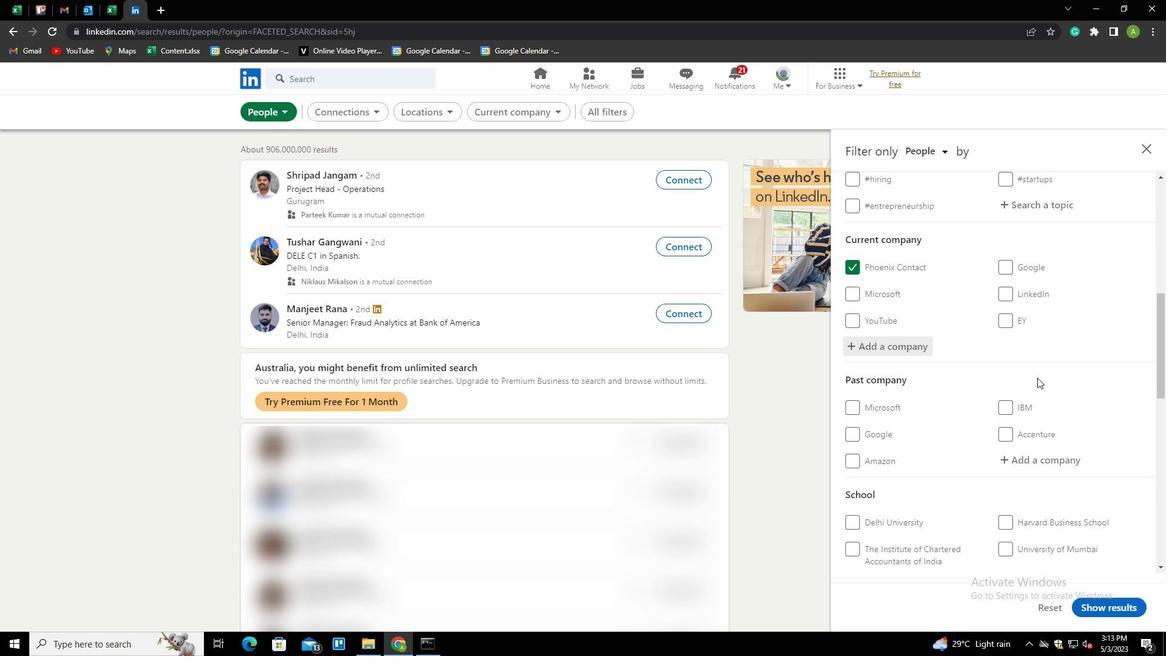 
Action: Mouse scrolled (1037, 377) with delta (0, 0)
Screenshot: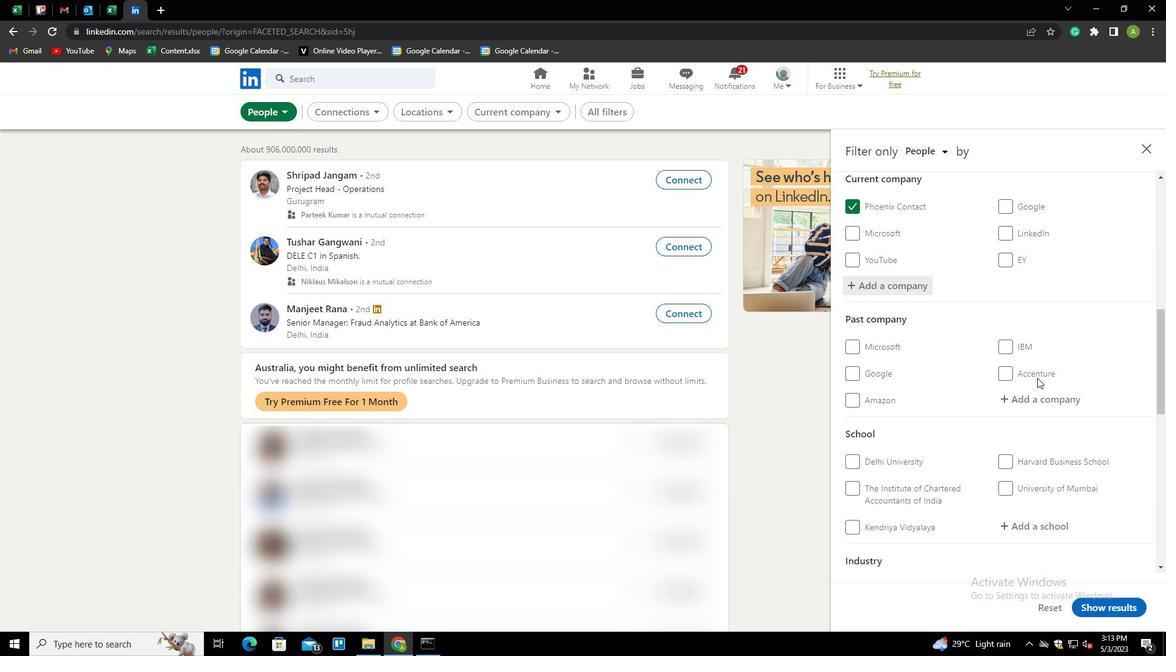 
Action: Mouse scrolled (1037, 377) with delta (0, 0)
Screenshot: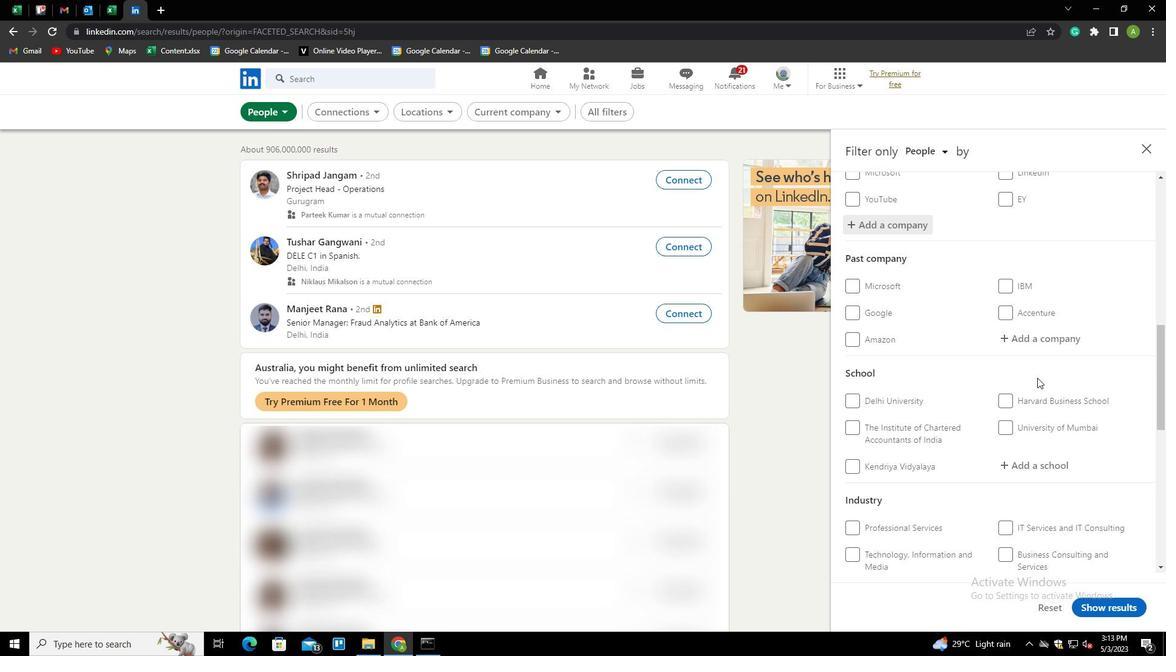 
Action: Mouse scrolled (1037, 377) with delta (0, 0)
Screenshot: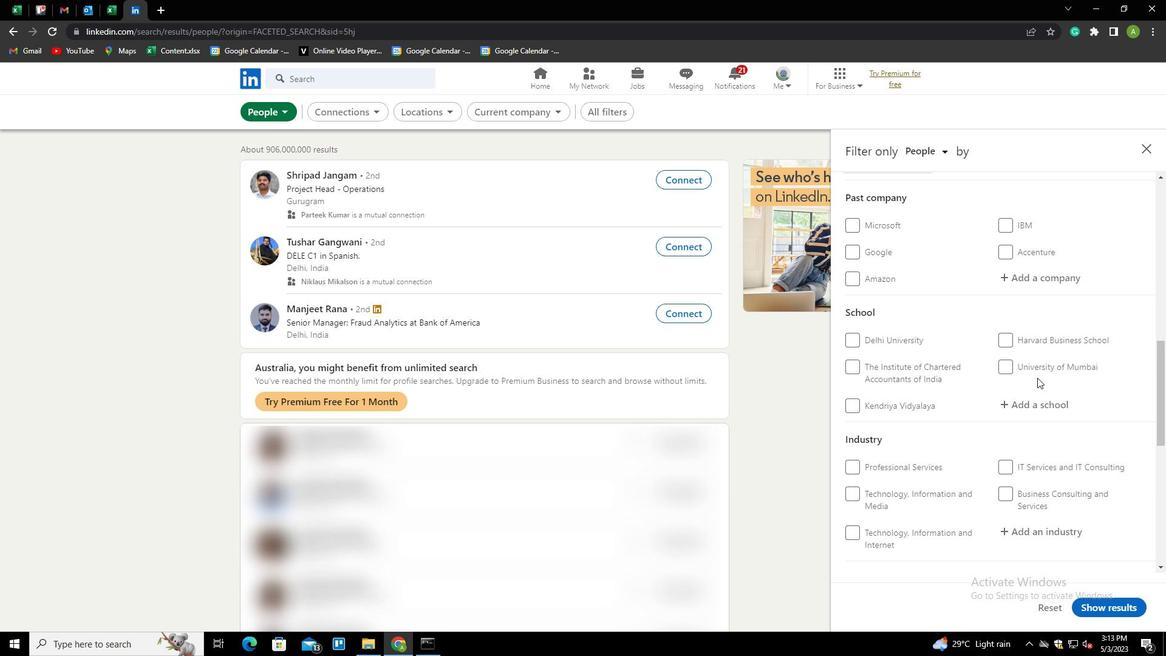 
Action: Mouse moved to (1018, 344)
Screenshot: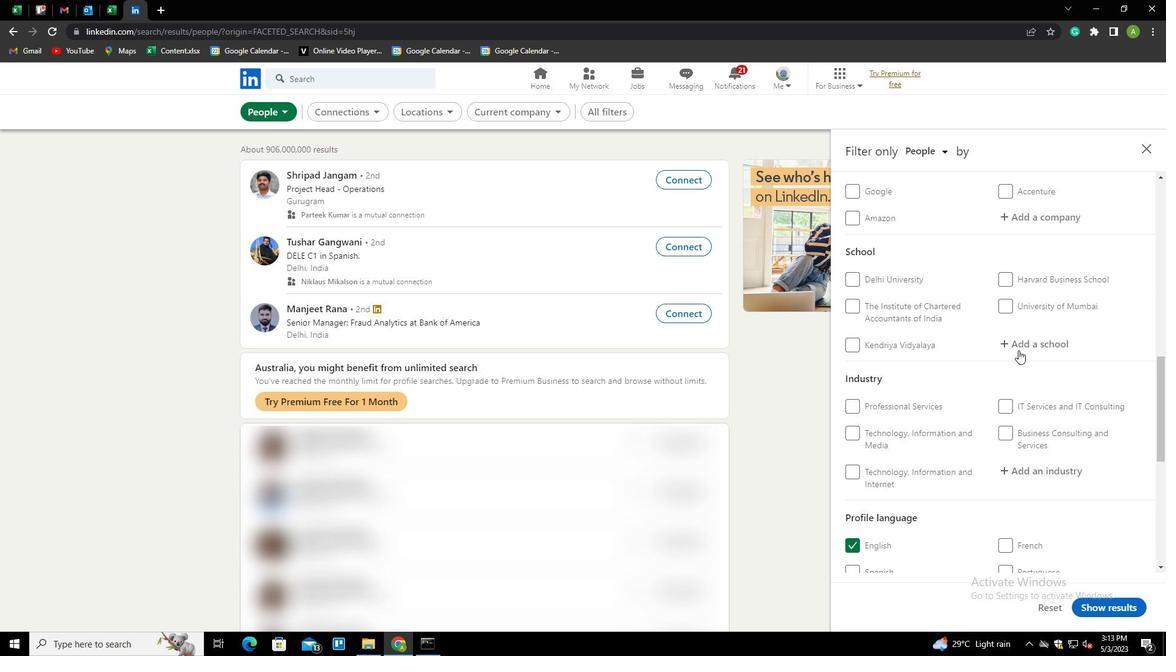 
Action: Mouse pressed left at (1018, 344)
Screenshot: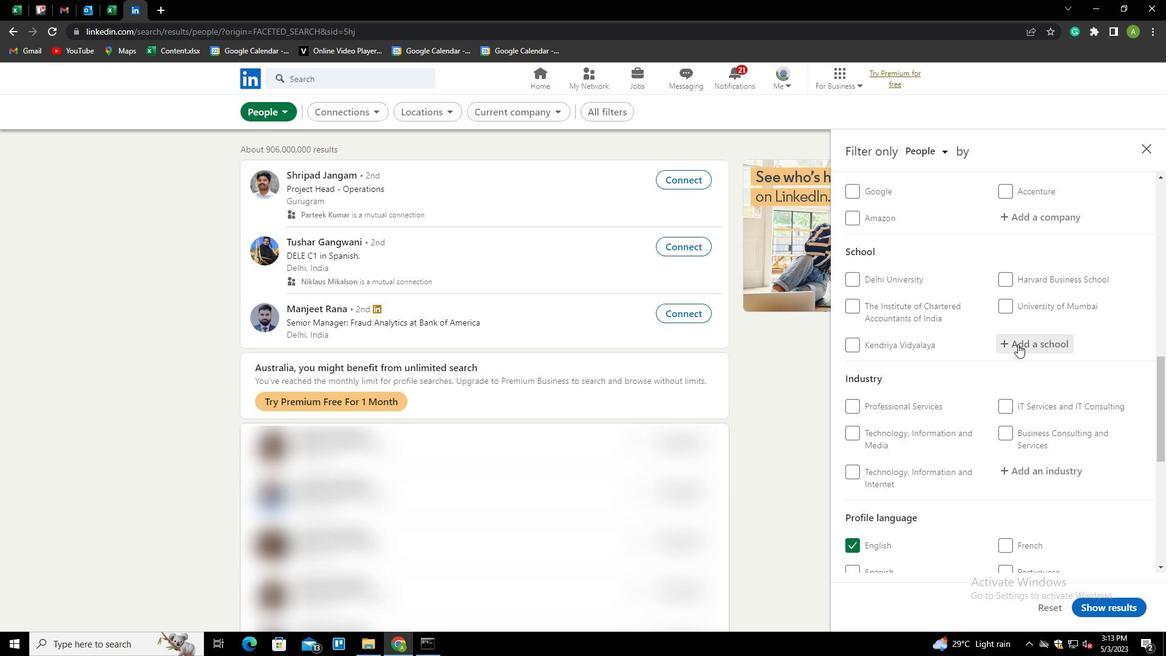 
Action: Mouse moved to (1020, 344)
Screenshot: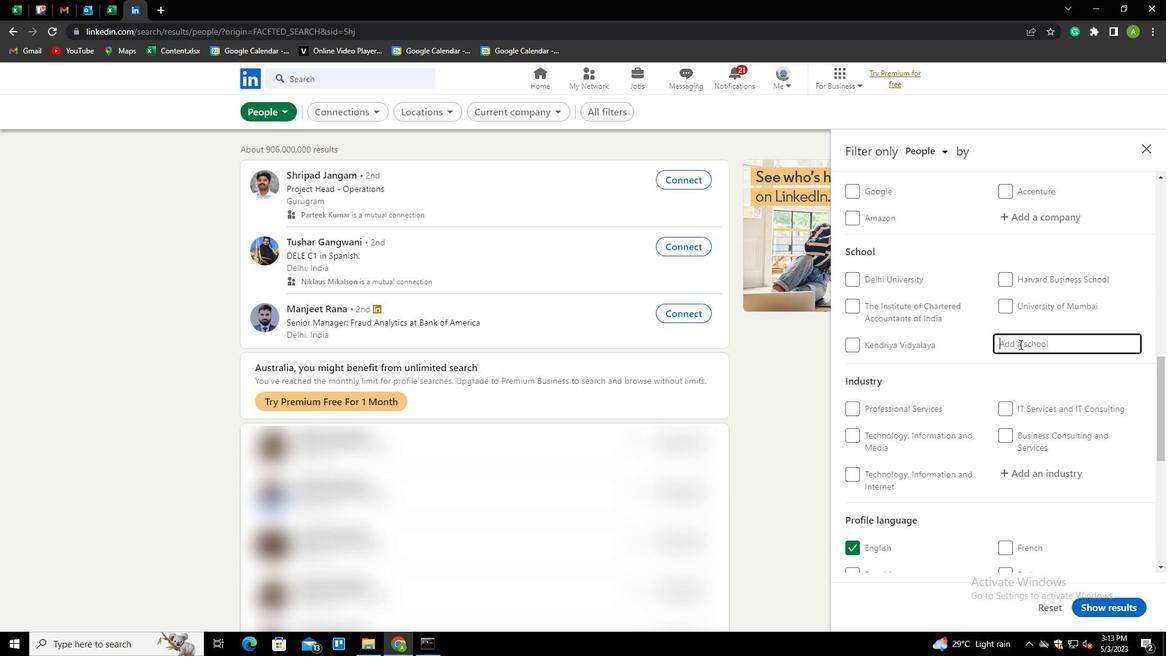 
Action: Mouse pressed left at (1020, 344)
Screenshot: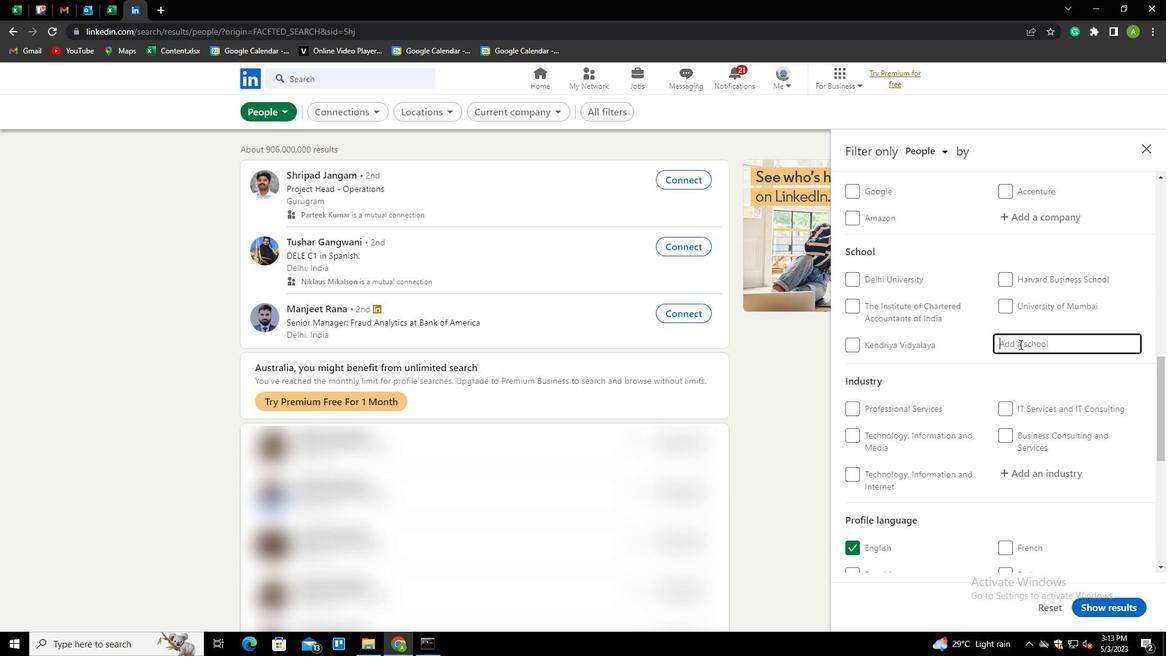 
Action: Key pressed <Key.shift><Key.shift>JADAVPUR<Key.down><Key.enter>
Screenshot: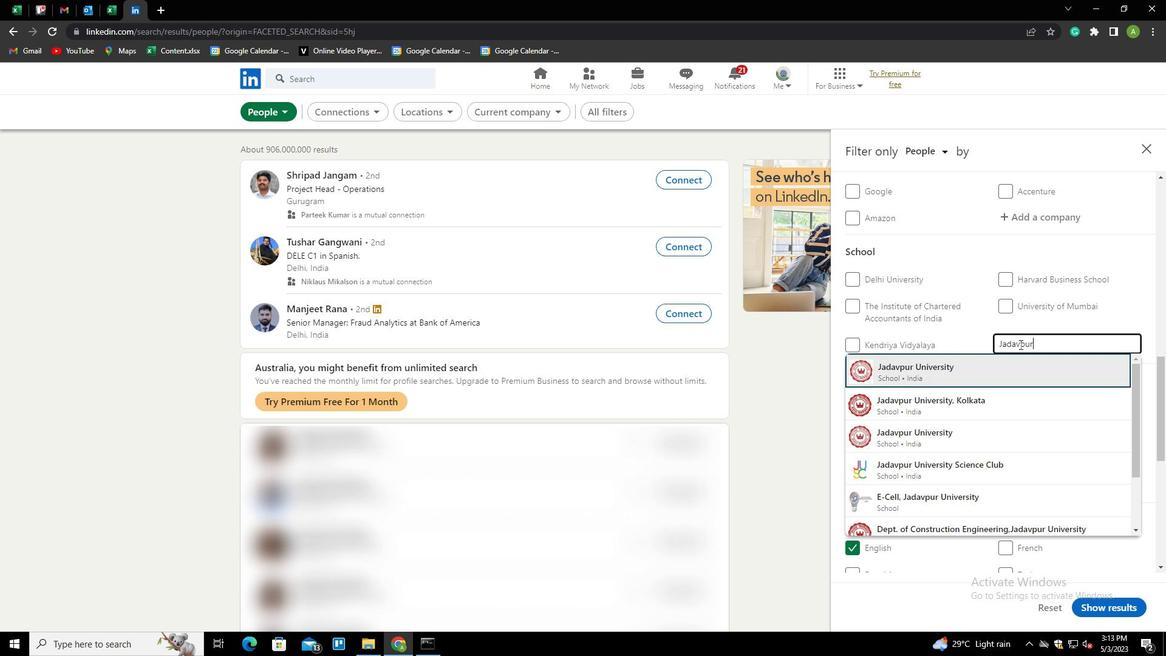 
Action: Mouse scrolled (1020, 343) with delta (0, 0)
Screenshot: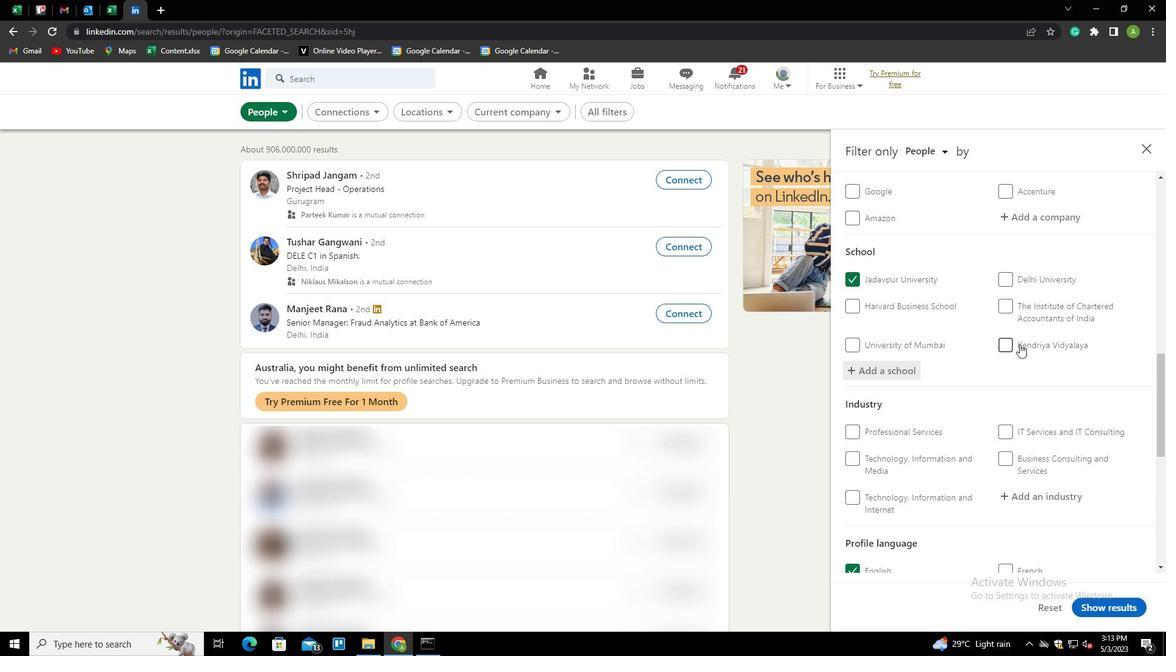 
Action: Mouse scrolled (1020, 343) with delta (0, 0)
Screenshot: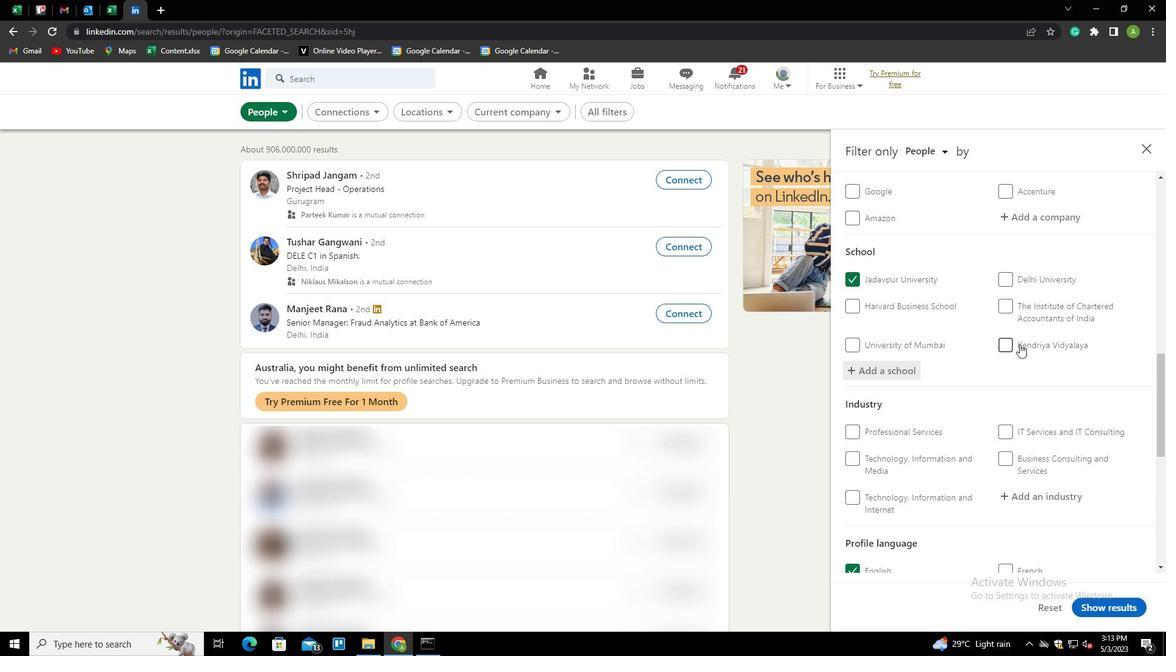 
Action: Mouse moved to (1029, 376)
Screenshot: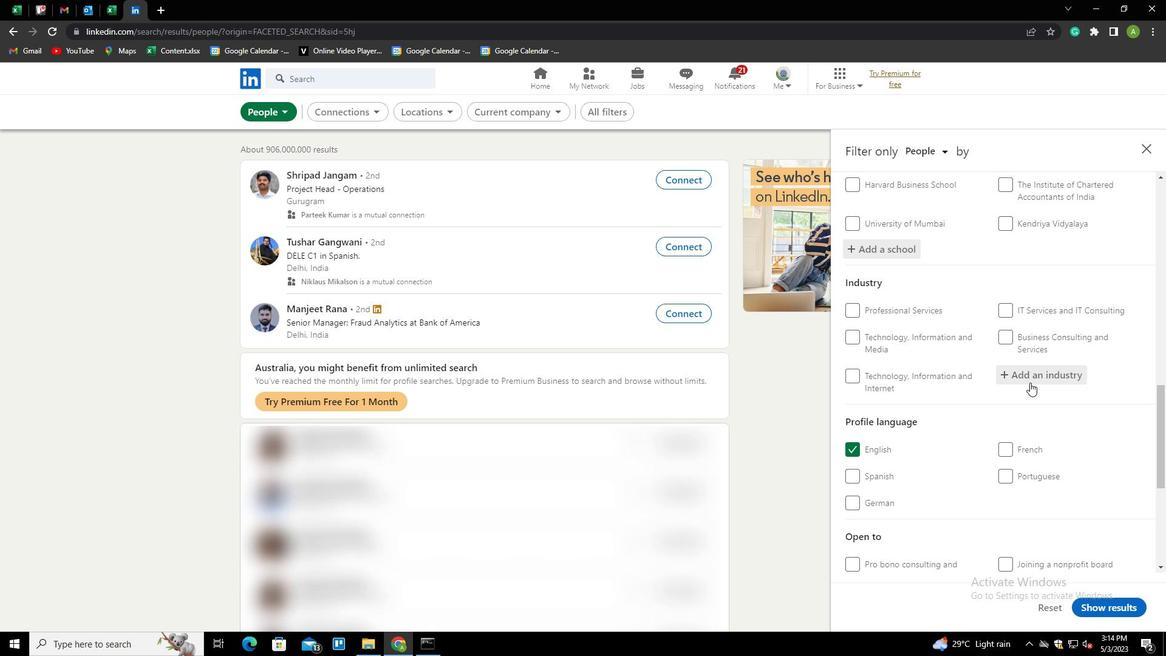 
Action: Mouse pressed left at (1029, 376)
Screenshot: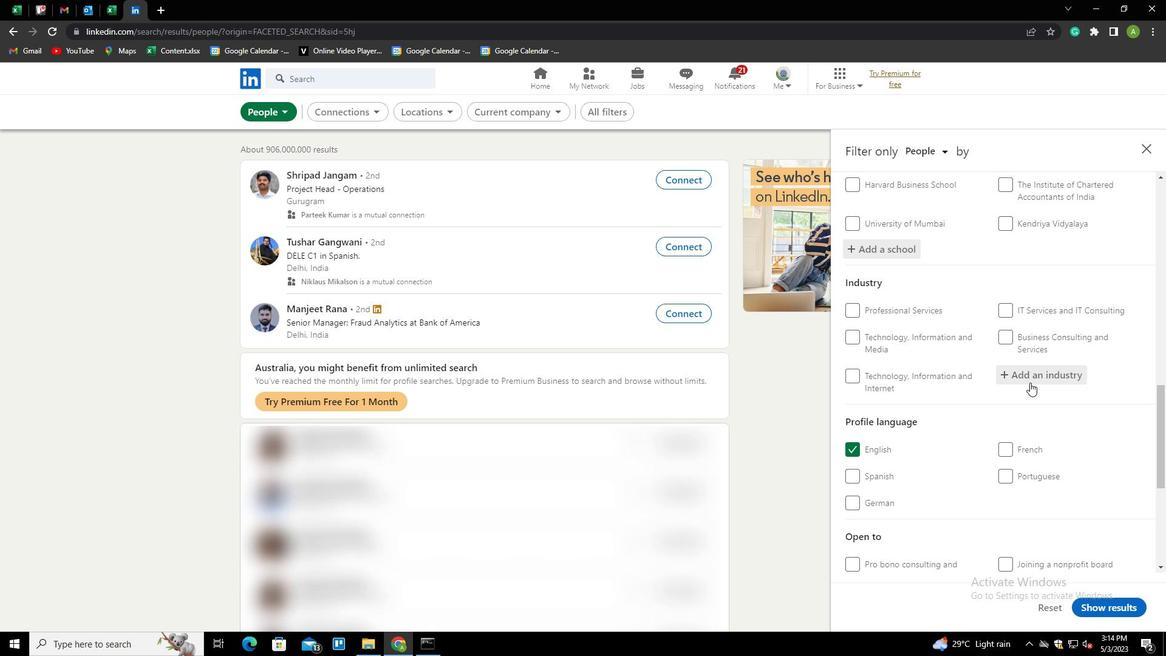 
Action: Mouse moved to (1030, 375)
Screenshot: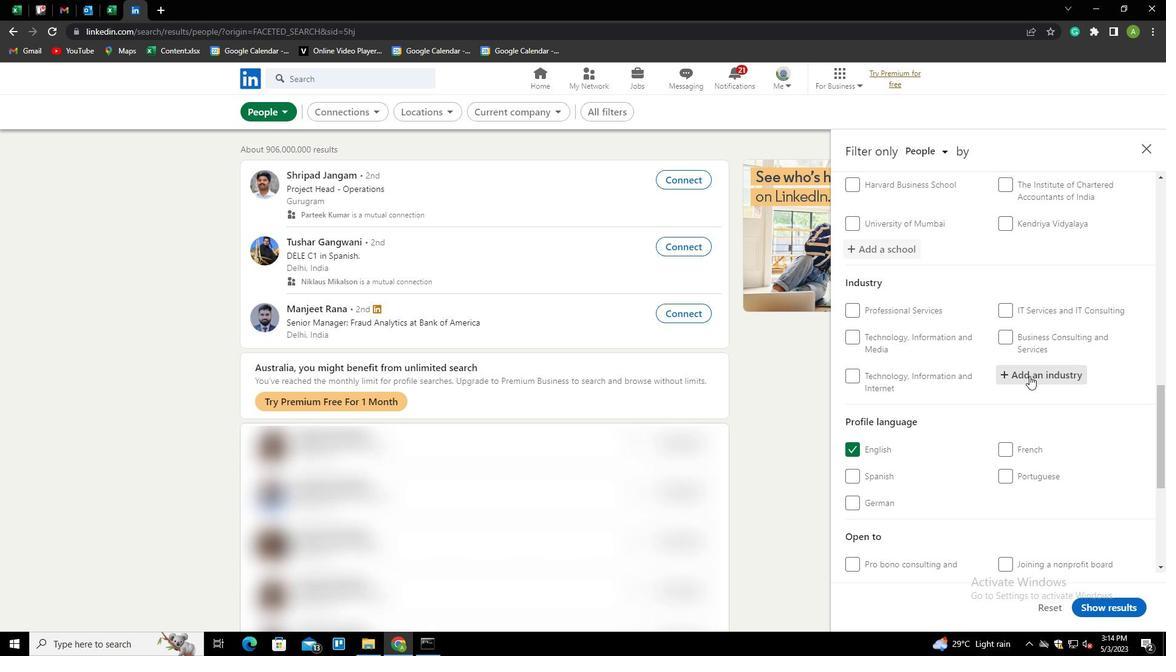 
Action: Mouse pressed left at (1030, 375)
Screenshot: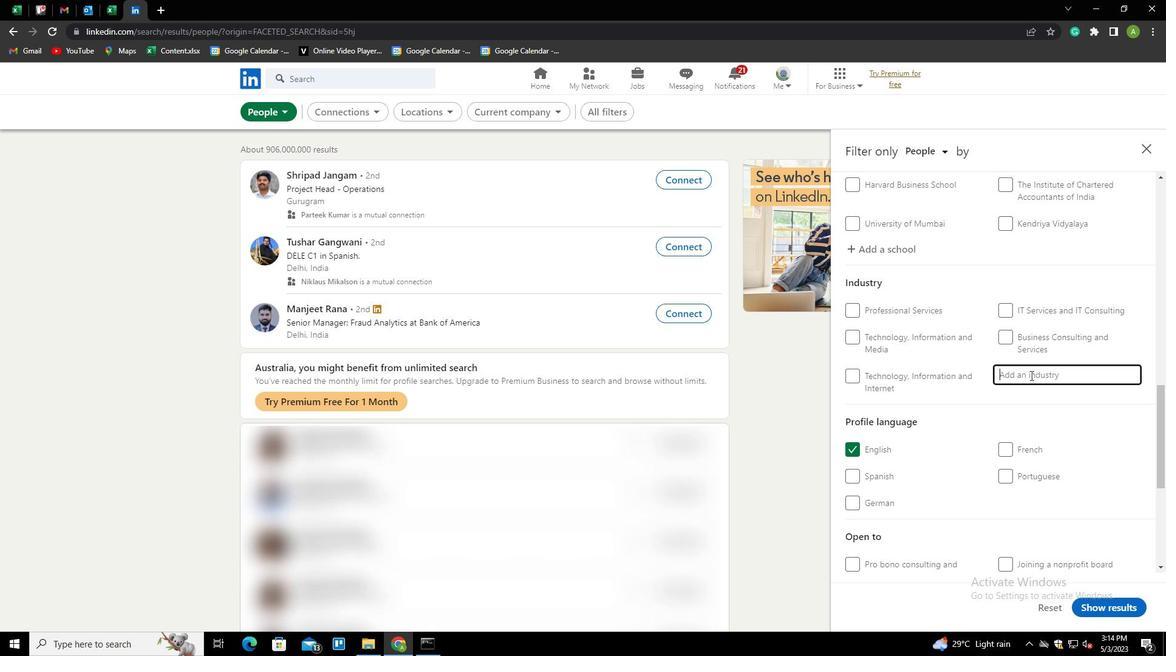 
Action: Key pressed <Key.shift>RETAIL<Key.space><Key.shift><Key.shift><Key.shift><Key.shift><Key.shift><Key.shift><Key.shift><Key.shift><Key.shift>GASOLINE<Key.down><Key.enter>
Screenshot: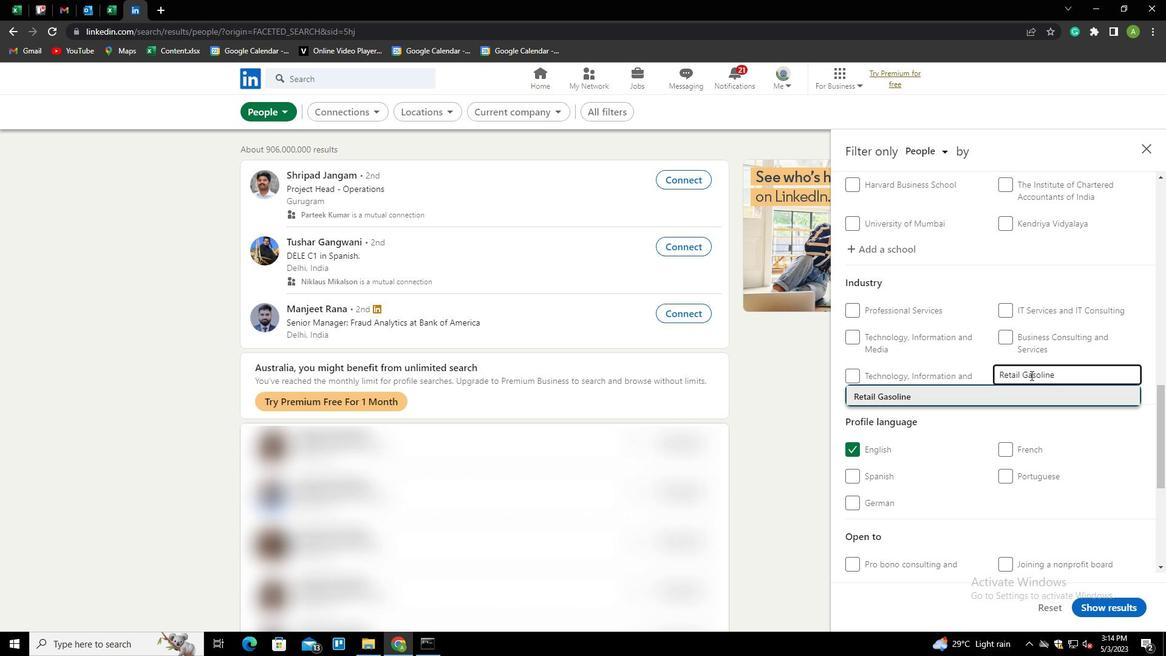
Action: Mouse scrolled (1030, 374) with delta (0, 0)
Screenshot: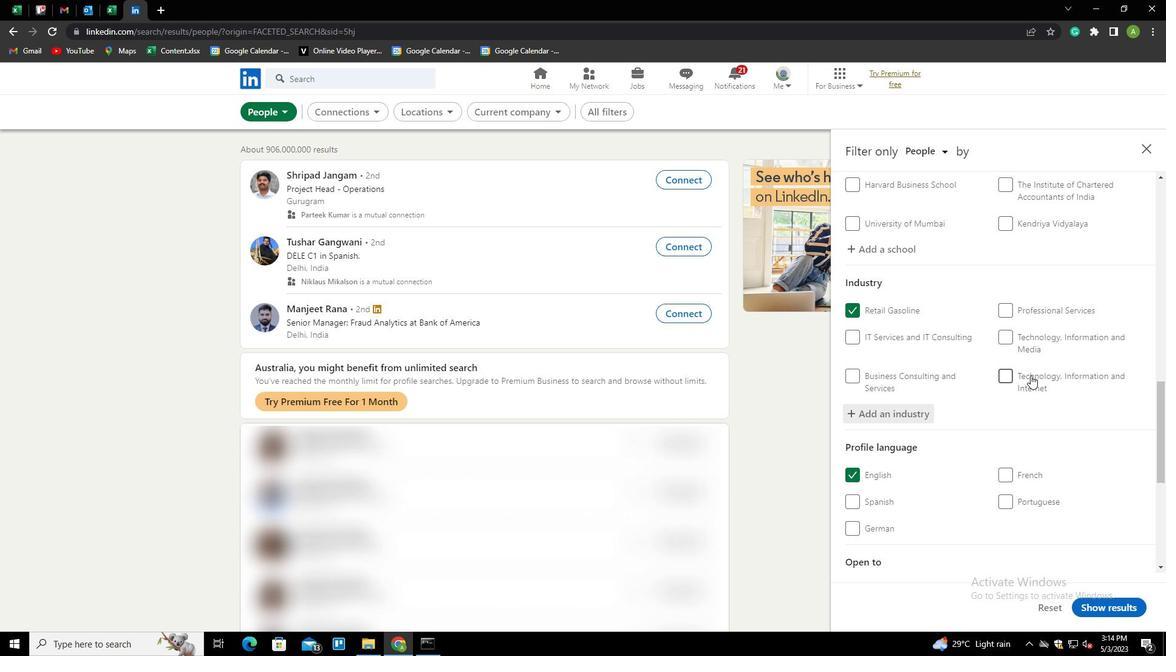 
Action: Mouse scrolled (1030, 374) with delta (0, 0)
Screenshot: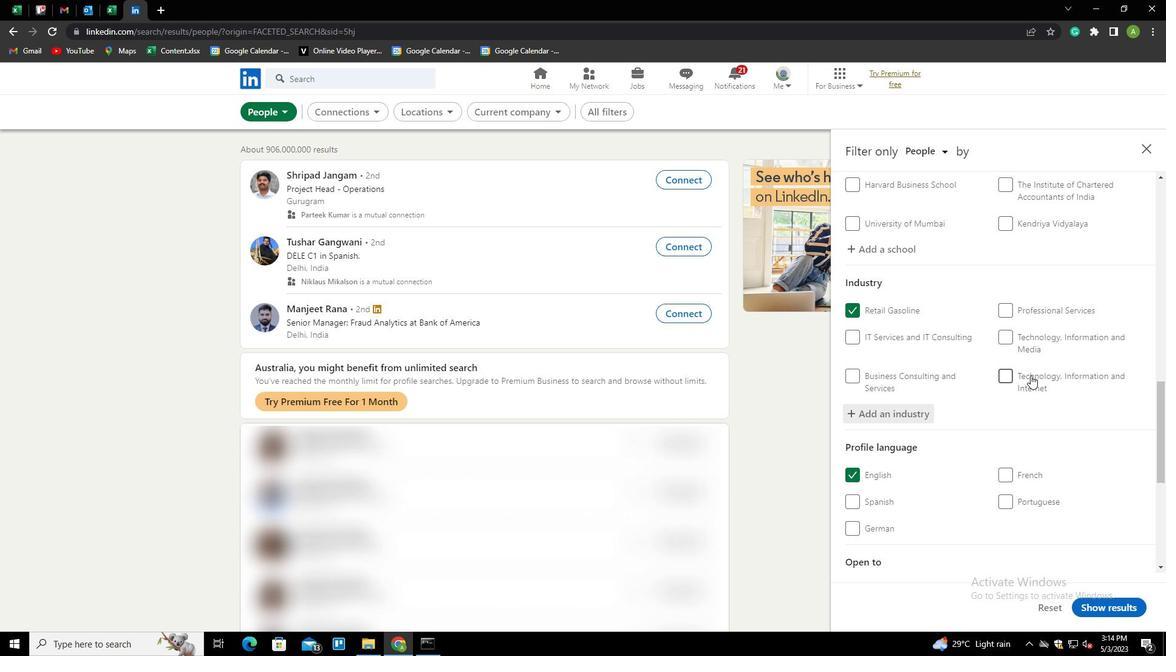 
Action: Mouse scrolled (1030, 374) with delta (0, 0)
Screenshot: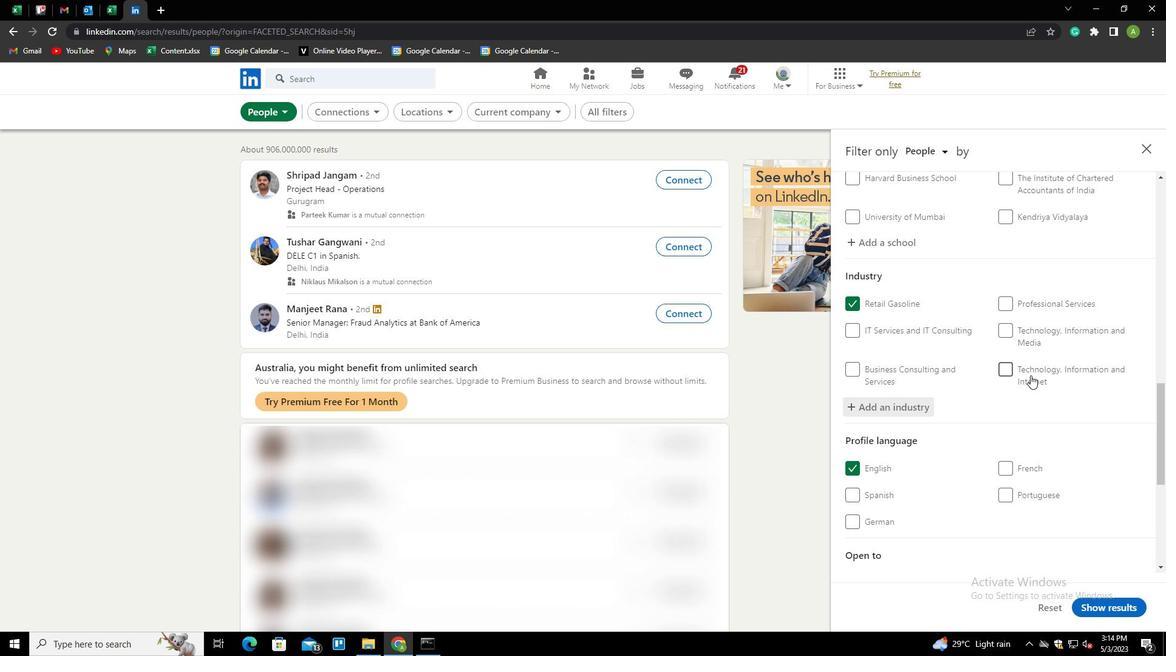 
Action: Mouse scrolled (1030, 374) with delta (0, 0)
Screenshot: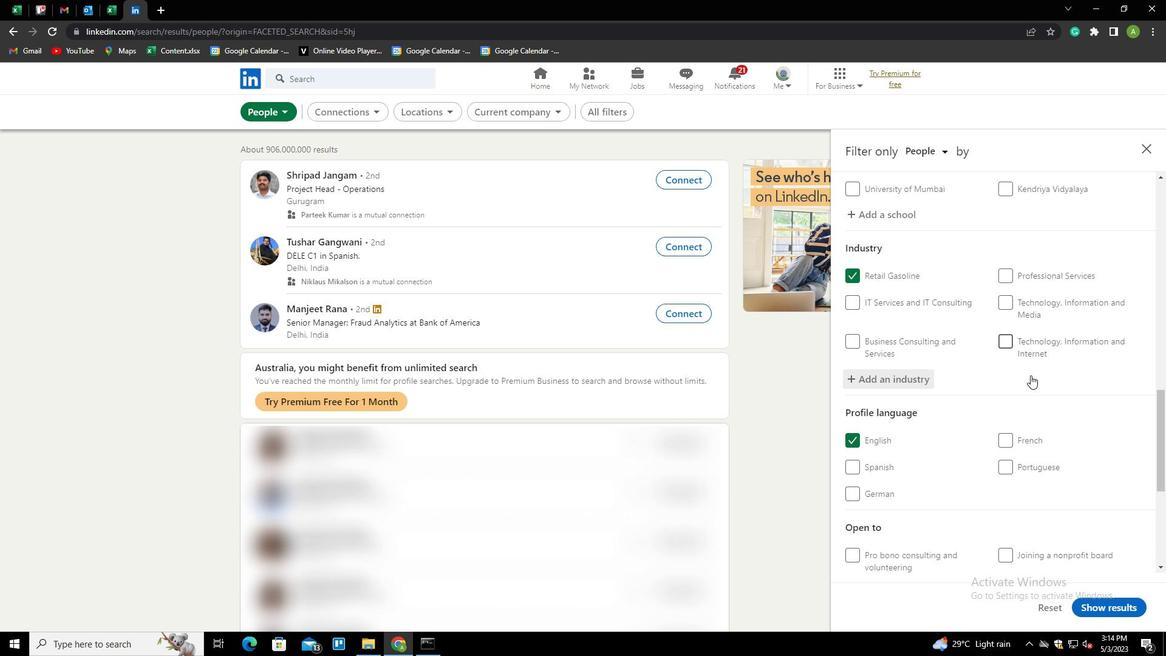 
Action: Mouse scrolled (1030, 374) with delta (0, 0)
Screenshot: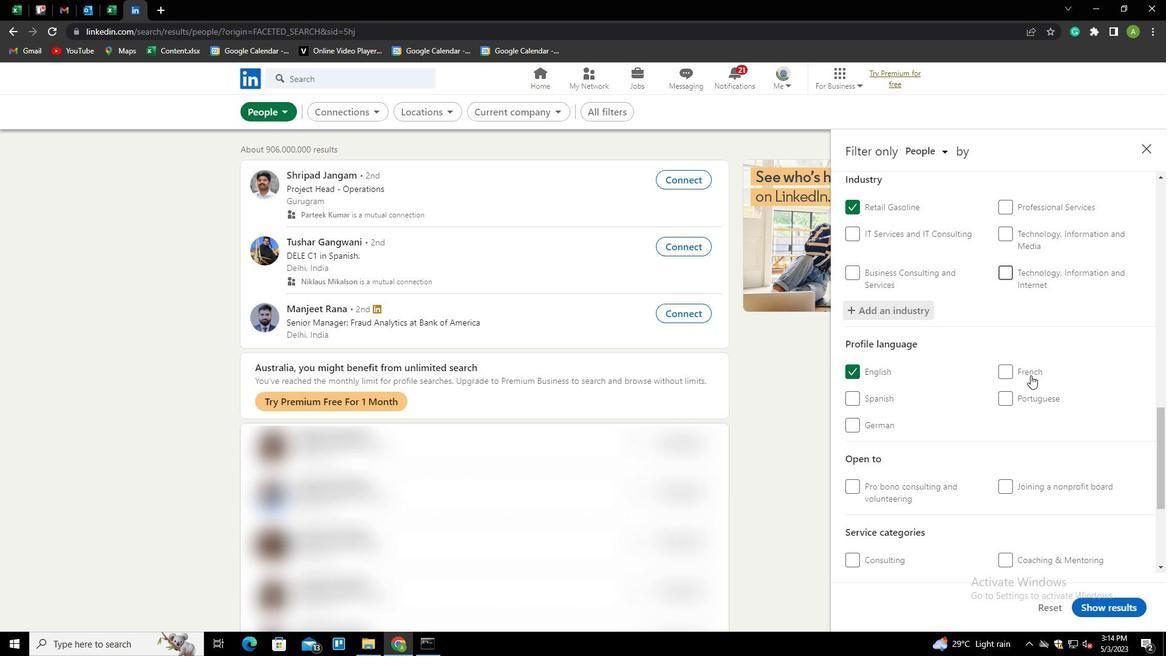 
Action: Mouse scrolled (1030, 374) with delta (0, 0)
Screenshot: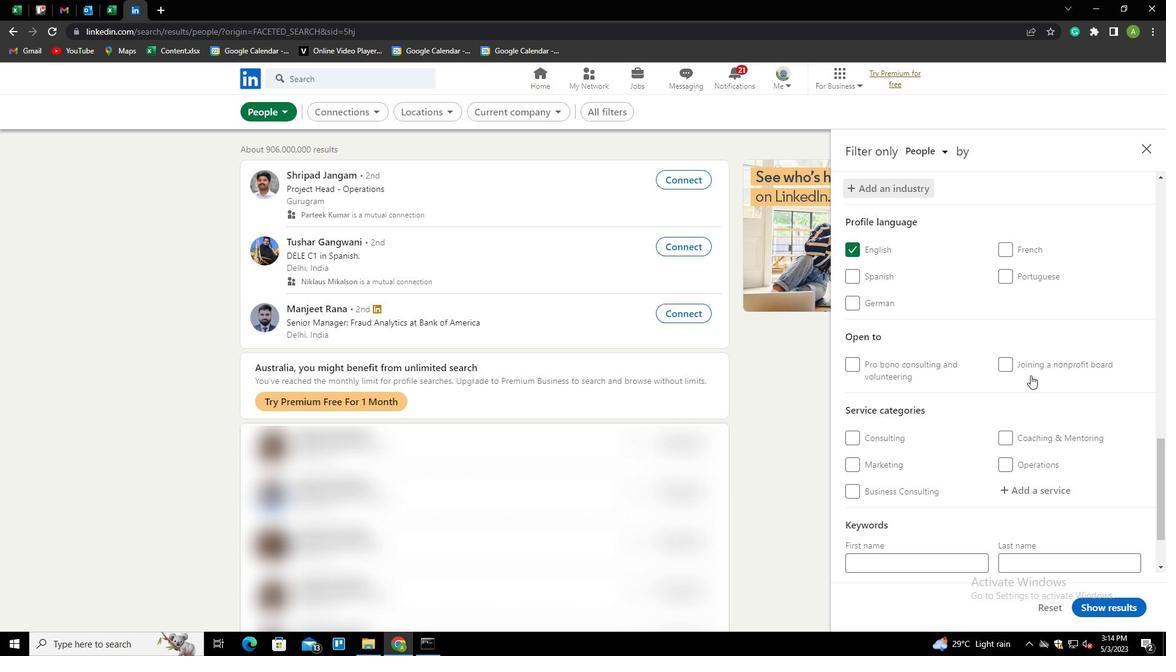 
Action: Mouse scrolled (1030, 374) with delta (0, 0)
Screenshot: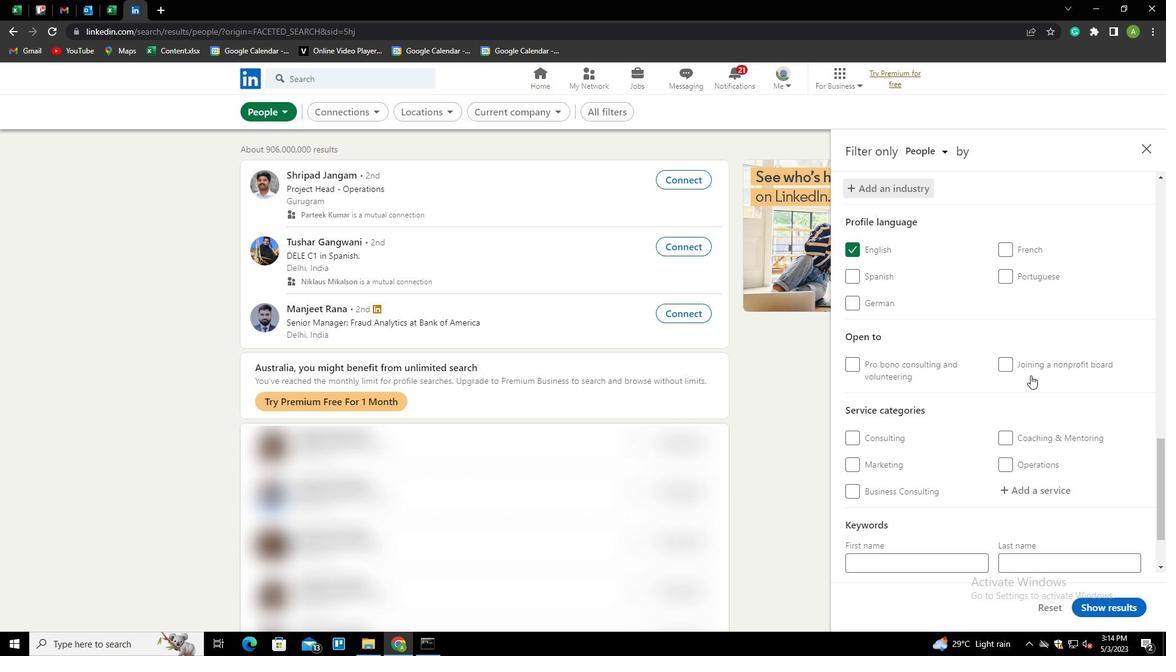 
Action: Mouse scrolled (1030, 374) with delta (0, 0)
Screenshot: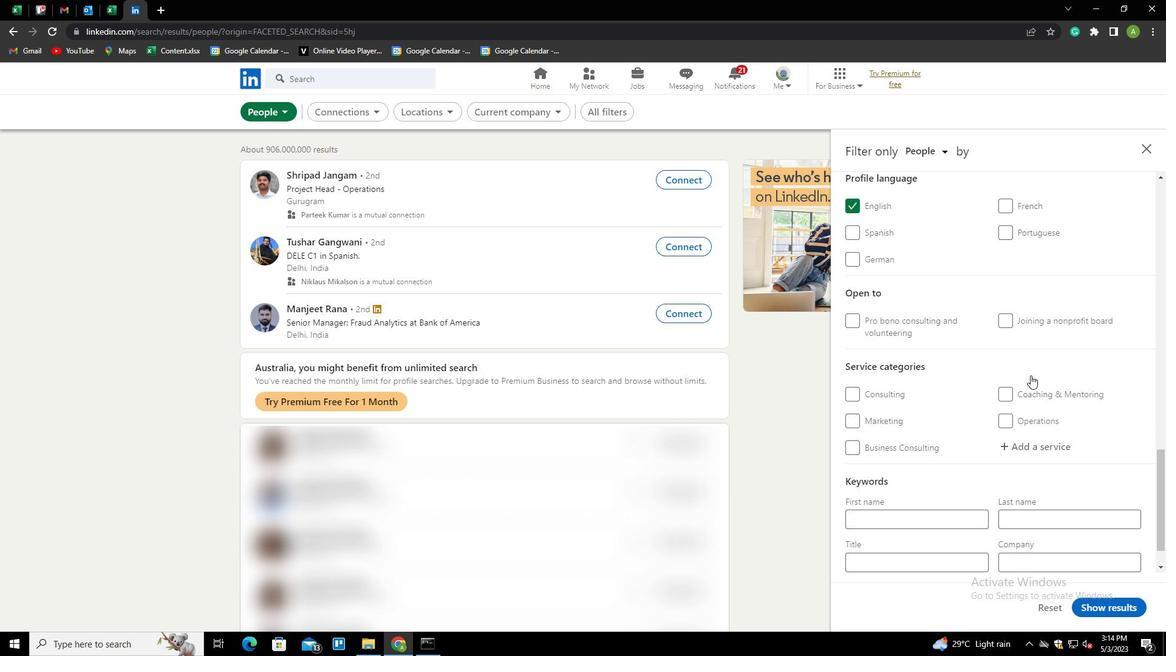 
Action: Mouse moved to (1021, 402)
Screenshot: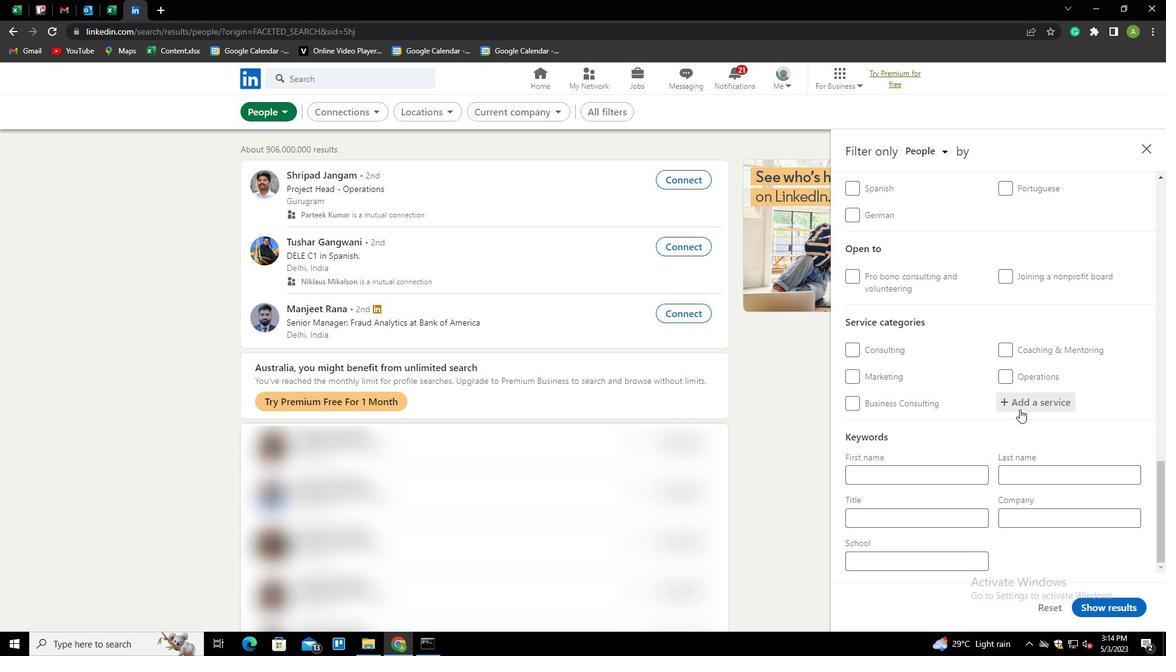 
Action: Mouse pressed left at (1021, 402)
Screenshot: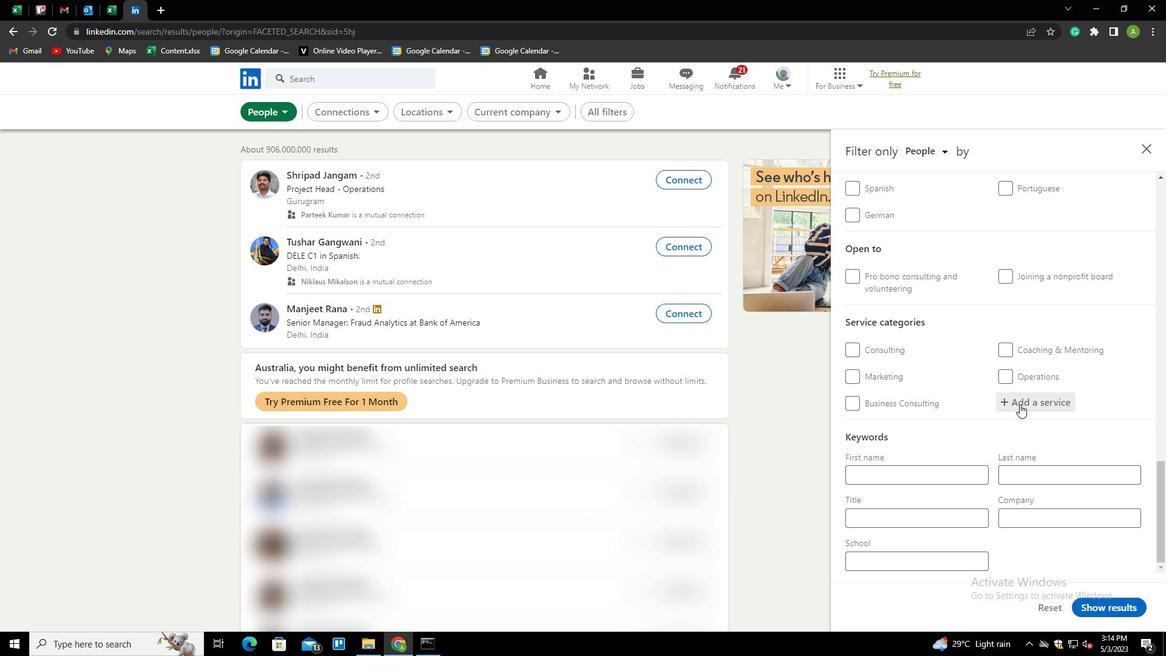 
Action: Mouse moved to (1024, 401)
Screenshot: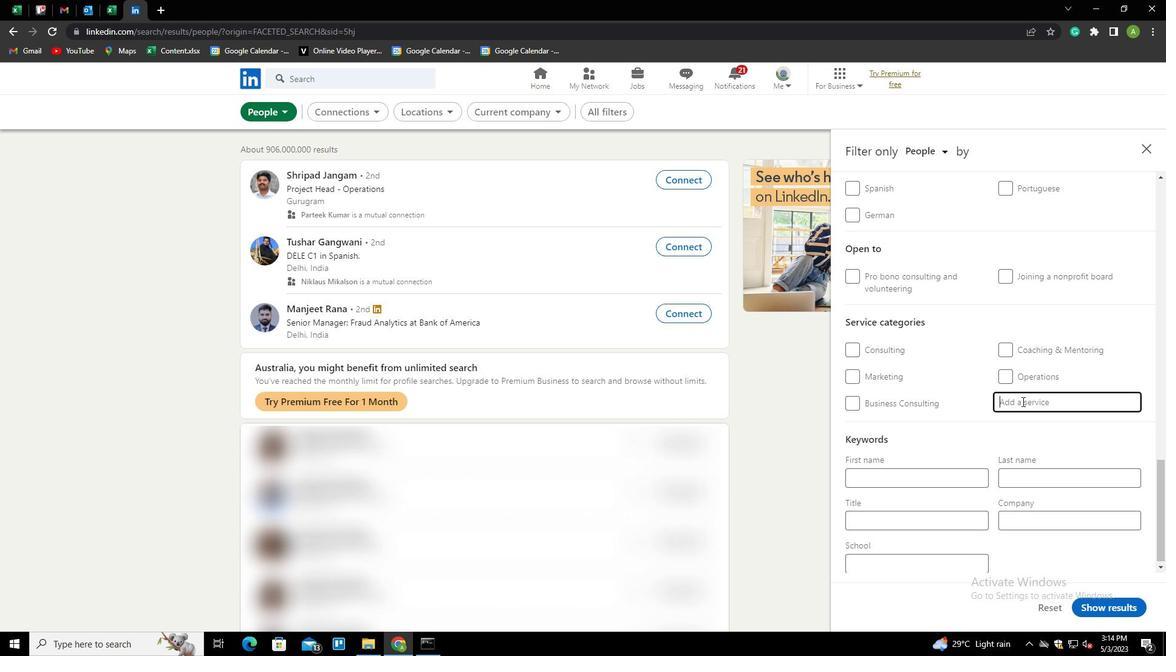 
Action: Mouse pressed left at (1024, 401)
Screenshot: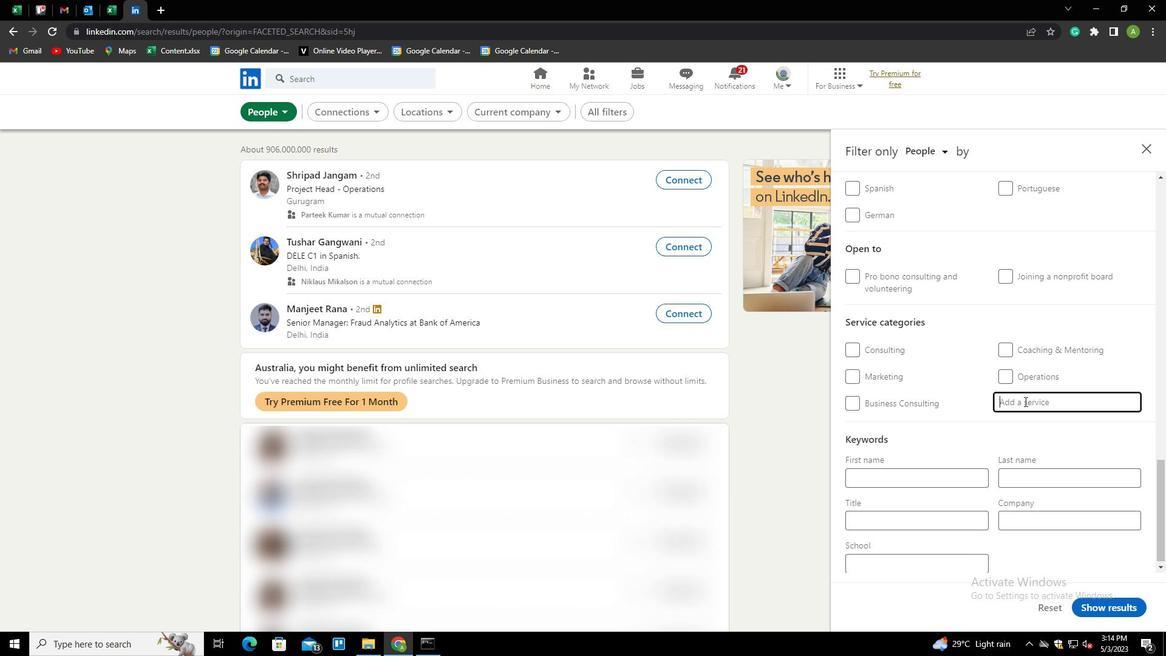 
Action: Key pressed <Key.shift><Key.shift><Key.shift><Key.shift><Key.shift><Key.shift><Key.shift><Key.shift><Key.shift><Key.shift><Key.shift><Key.shift><Key.shift><Key.shift><Key.shift><Key.shift><Key.shift><Key.shift>ADMINISTRATIVE<Key.down>
Screenshot: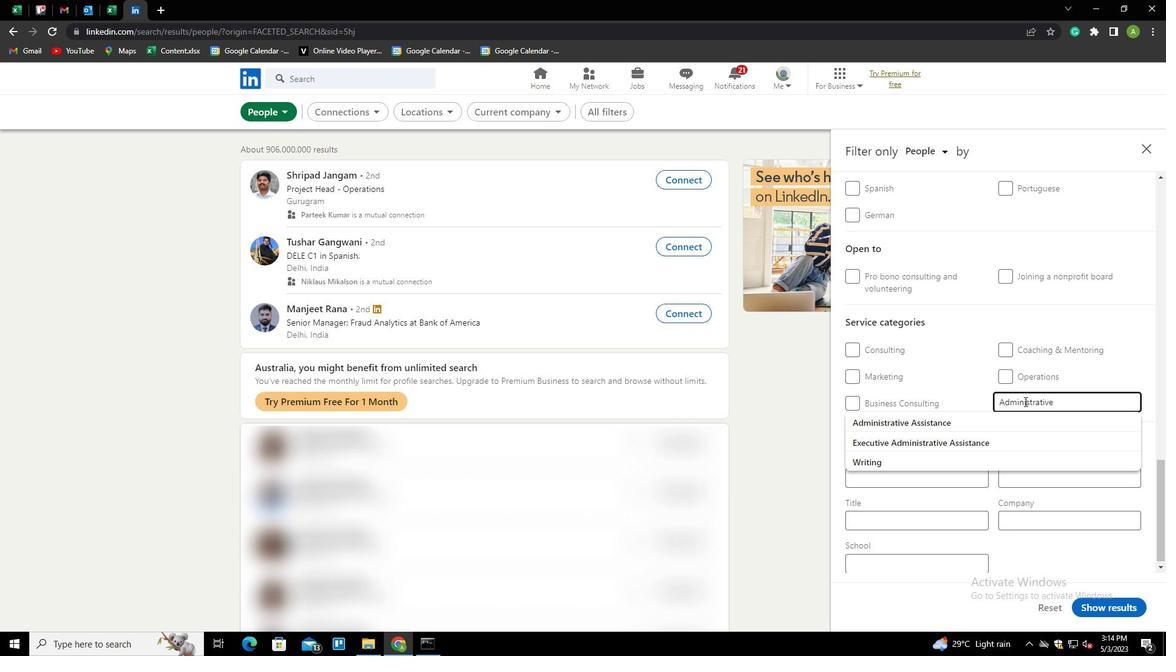 
Action: Mouse moved to (981, 394)
Screenshot: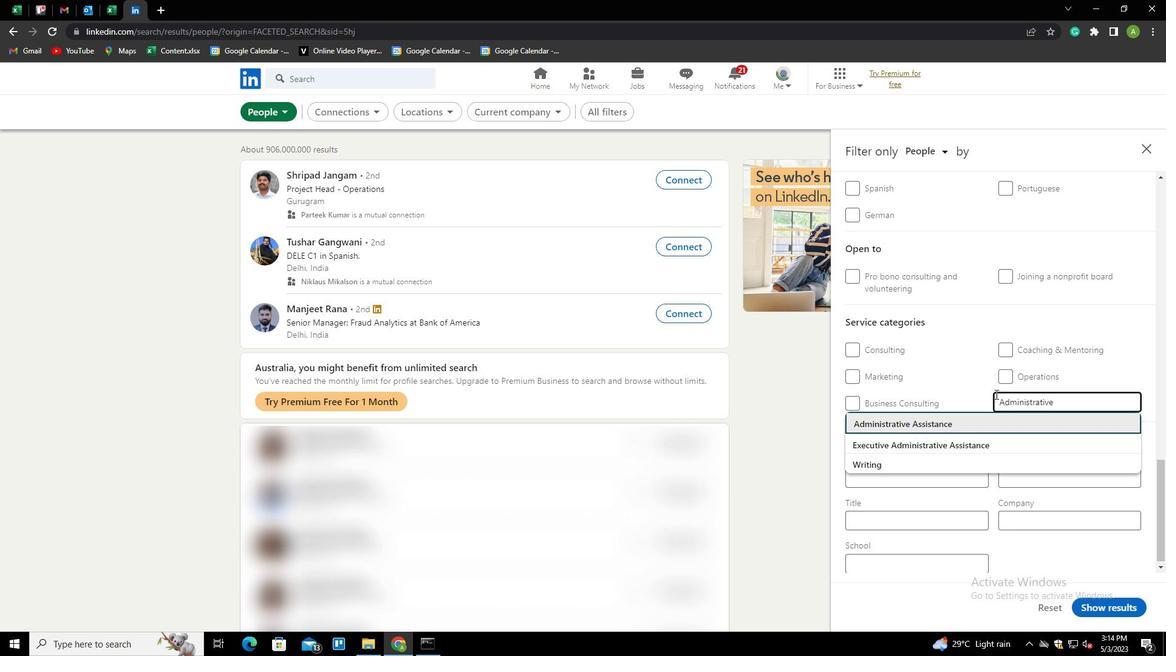 
Action: Mouse pressed left at (981, 394)
Screenshot: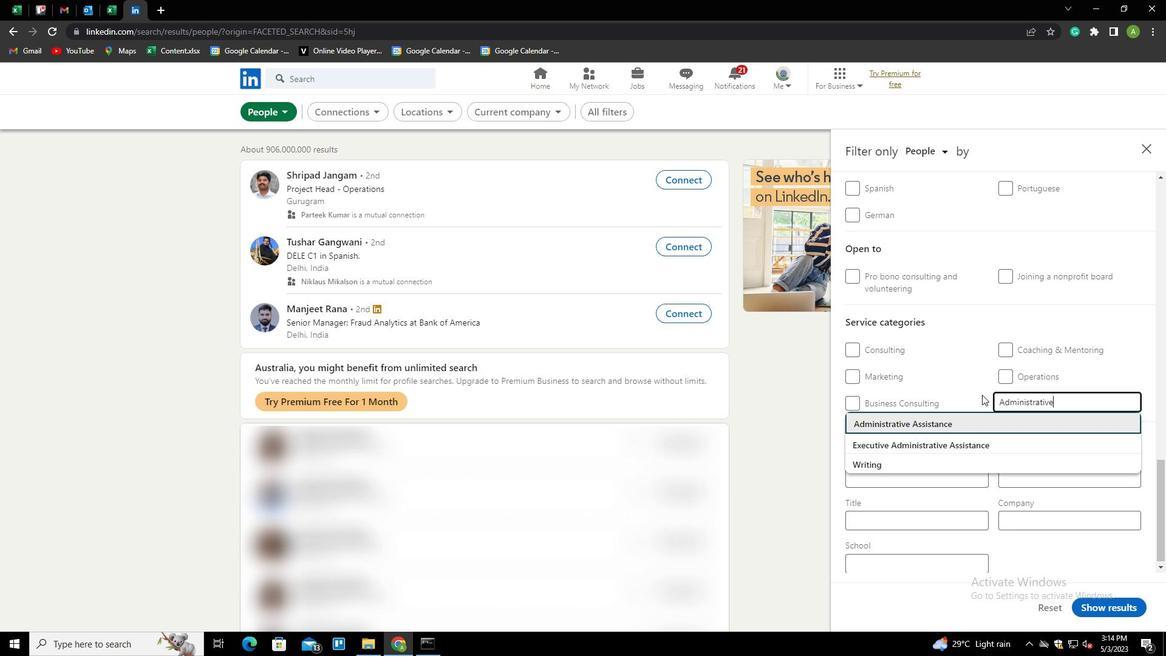 
Action: Mouse scrolled (981, 394) with delta (0, 0)
Screenshot: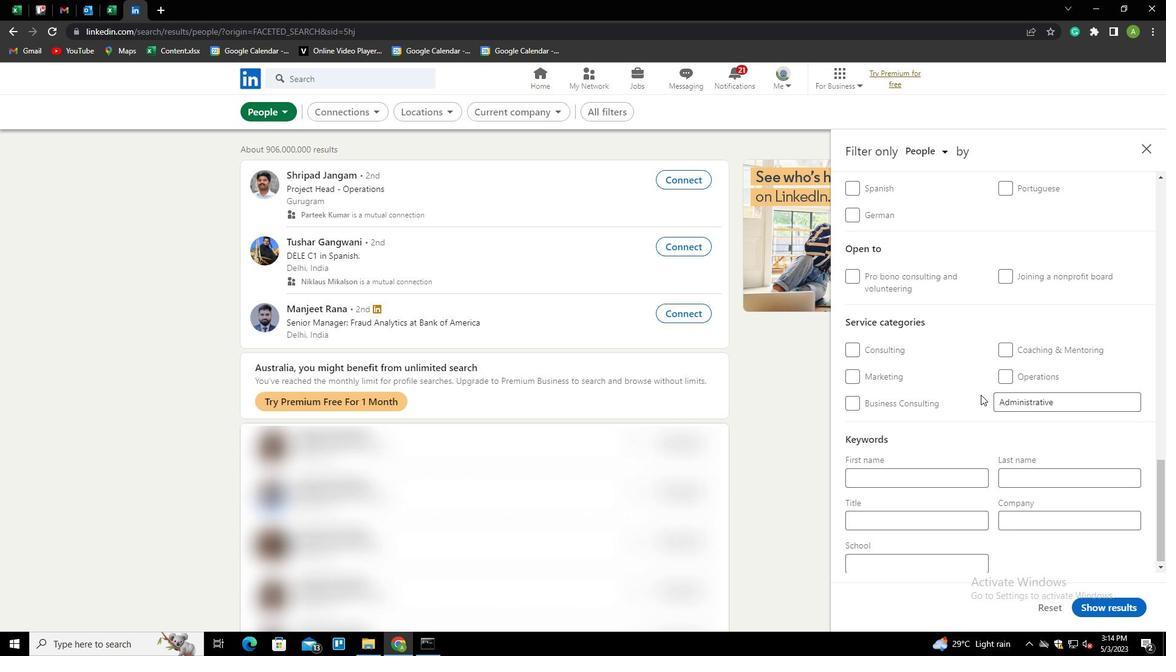
Action: Mouse scrolled (981, 394) with delta (0, 0)
Screenshot: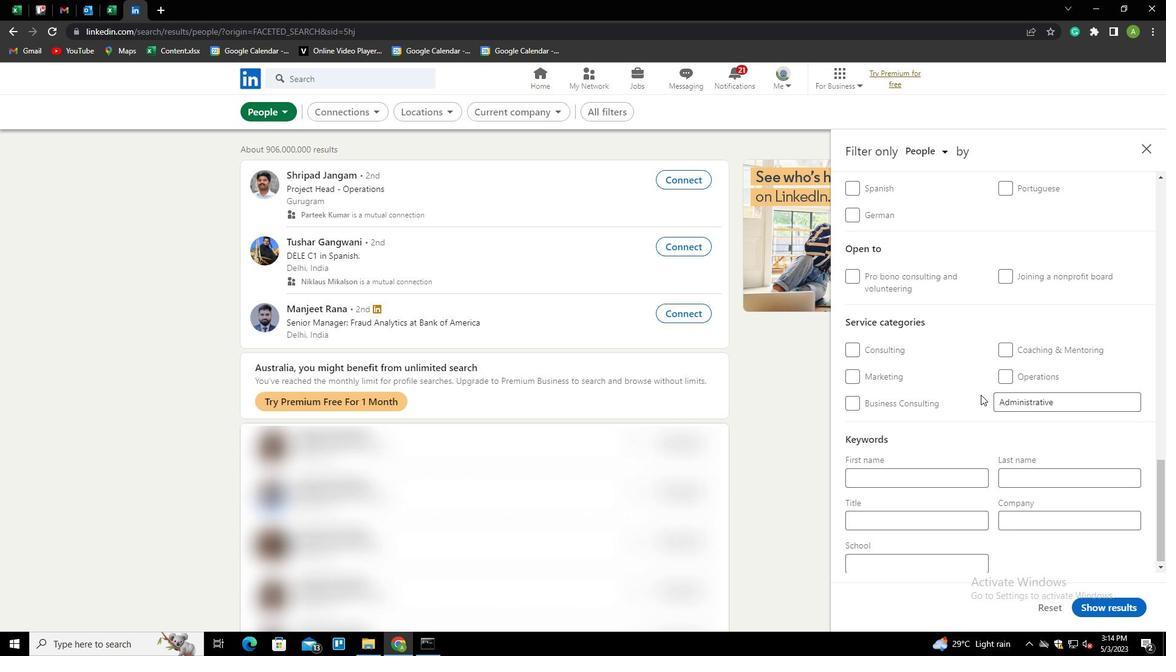 
Action: Mouse scrolled (981, 394) with delta (0, 0)
Screenshot: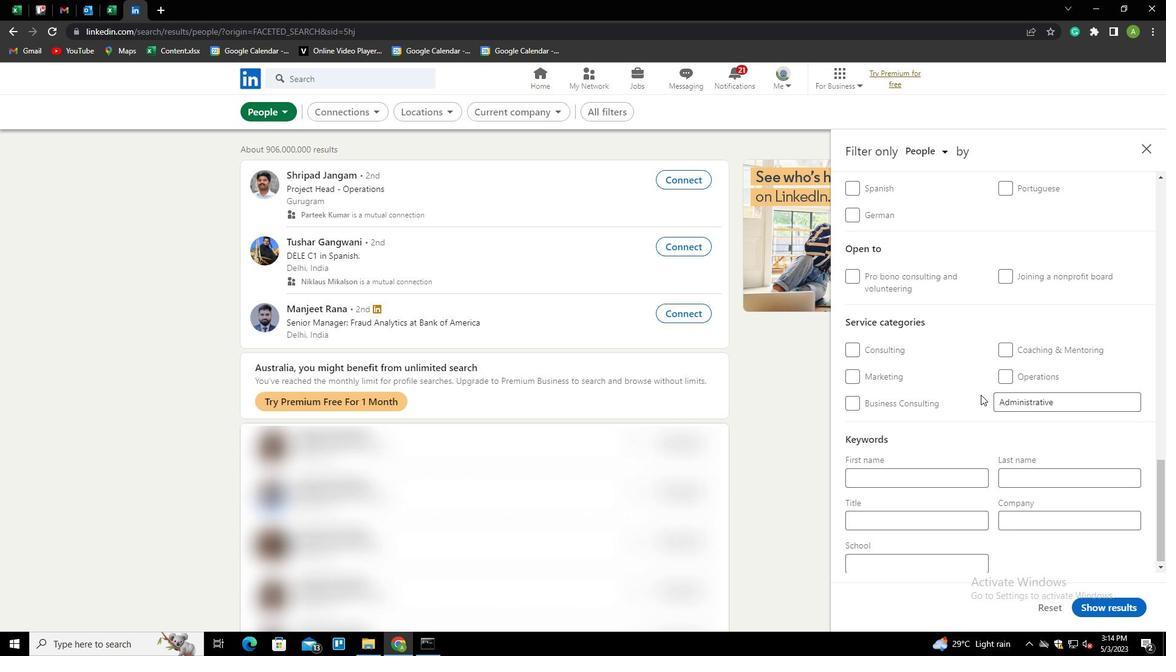 
Action: Mouse scrolled (981, 394) with delta (0, 0)
Screenshot: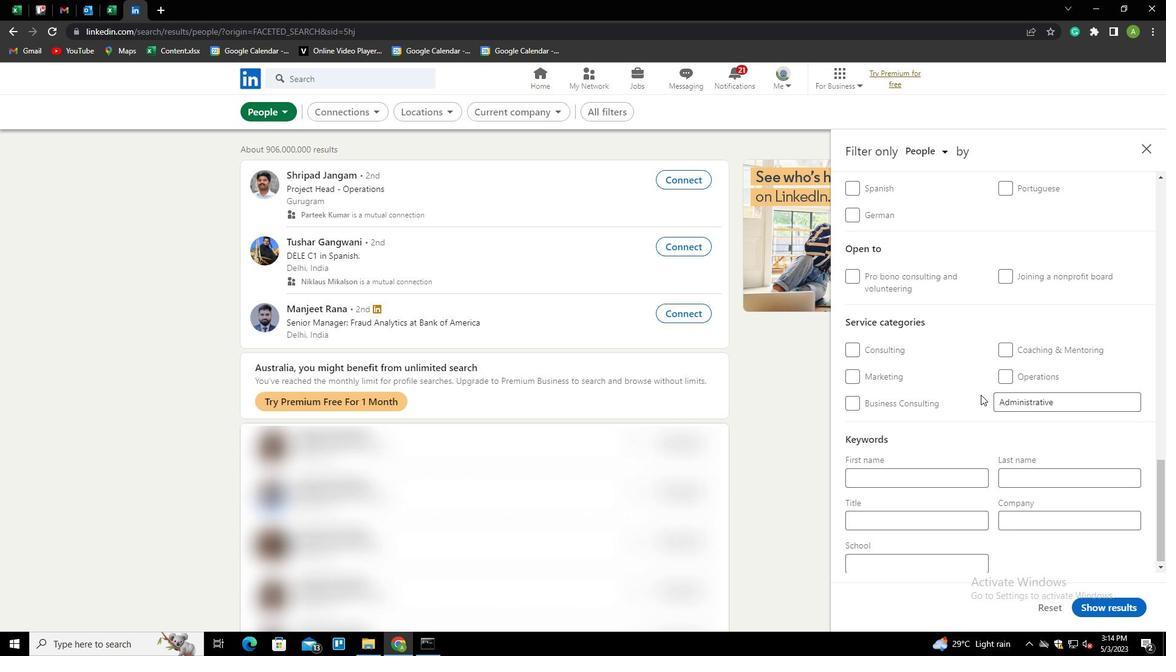 
Action: Mouse scrolled (981, 394) with delta (0, 0)
Screenshot: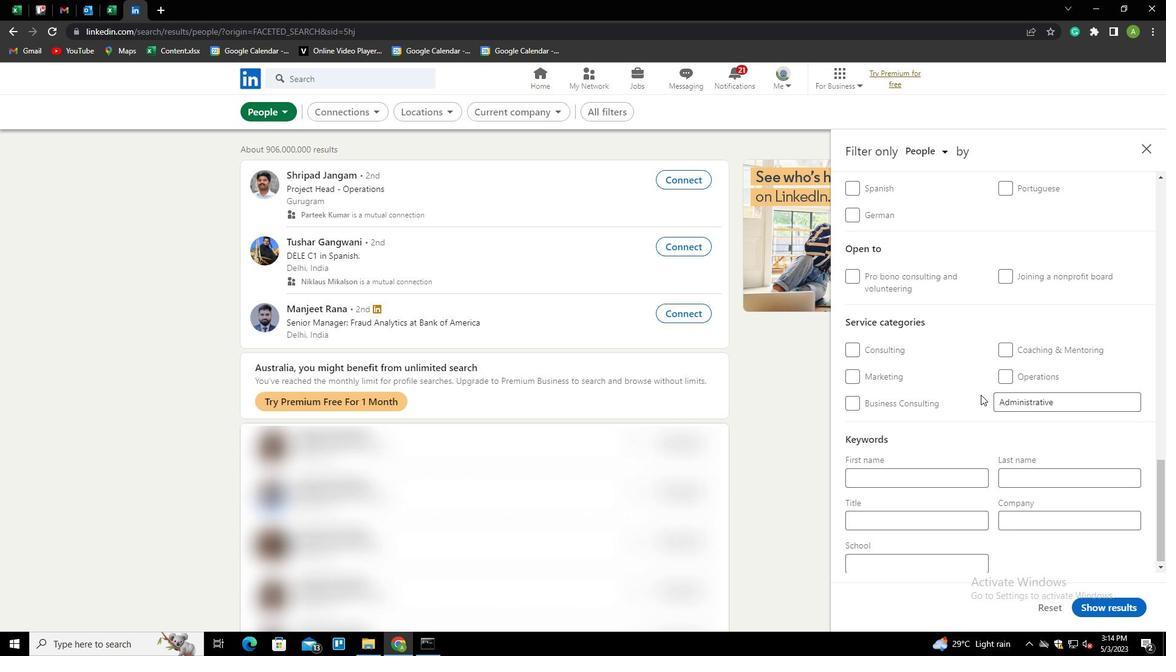 
Action: Mouse moved to (866, 518)
Screenshot: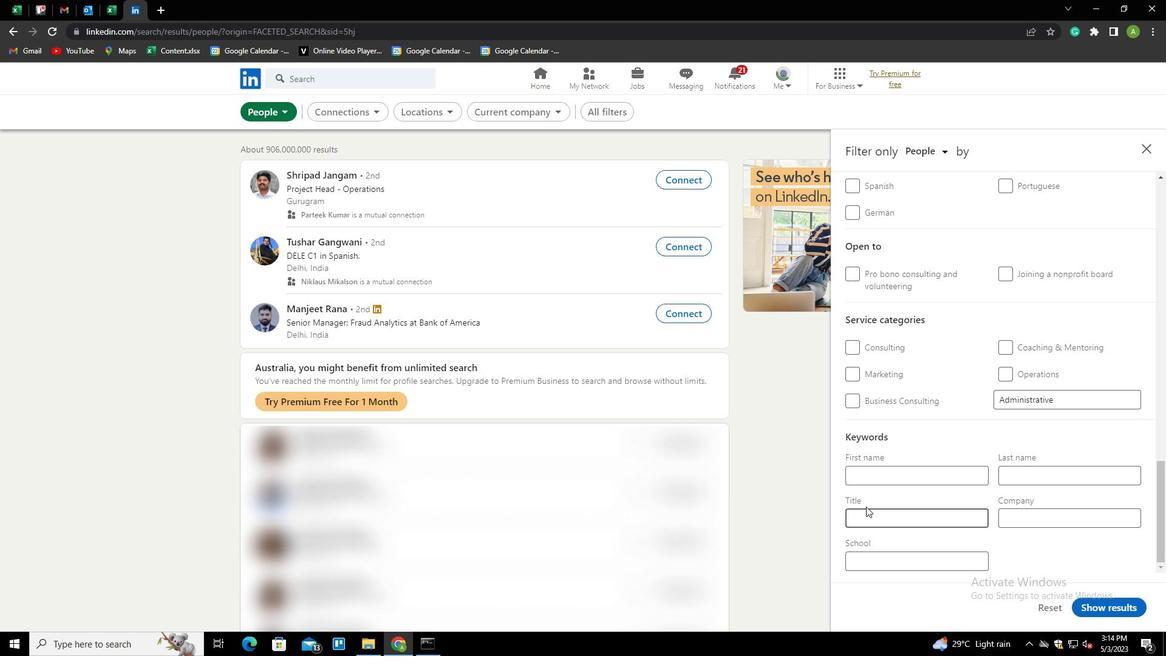 
Action: Mouse pressed left at (866, 518)
Screenshot: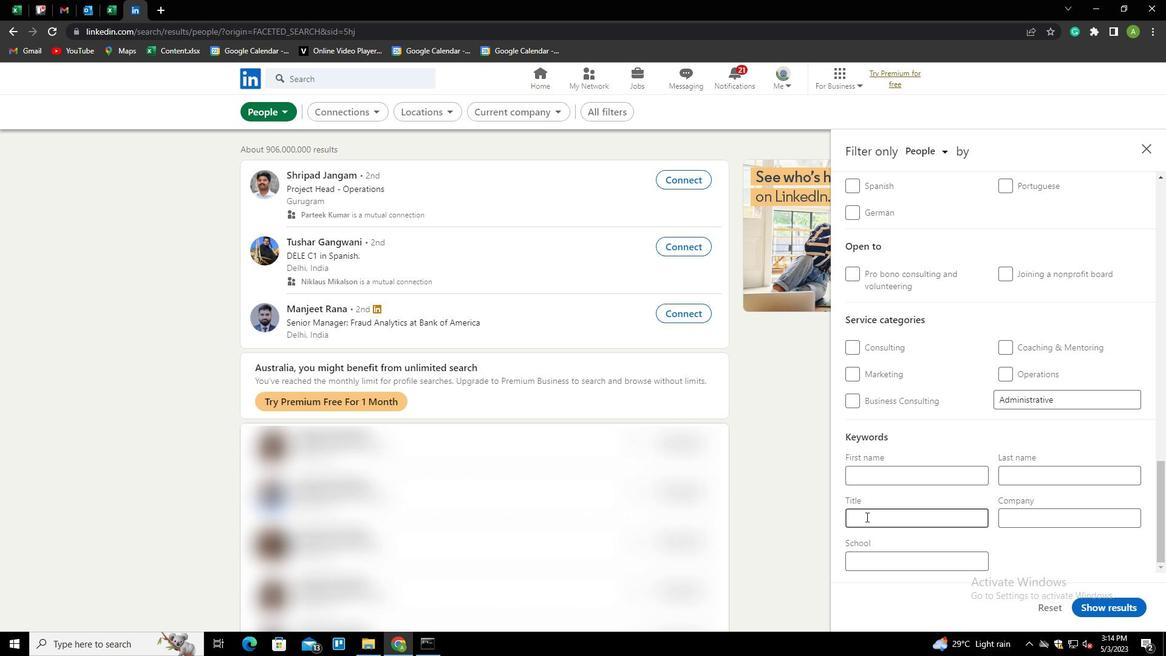 
Action: Key pressed <Key.shift><Key.shift><Key.shift>CASHIER
Screenshot: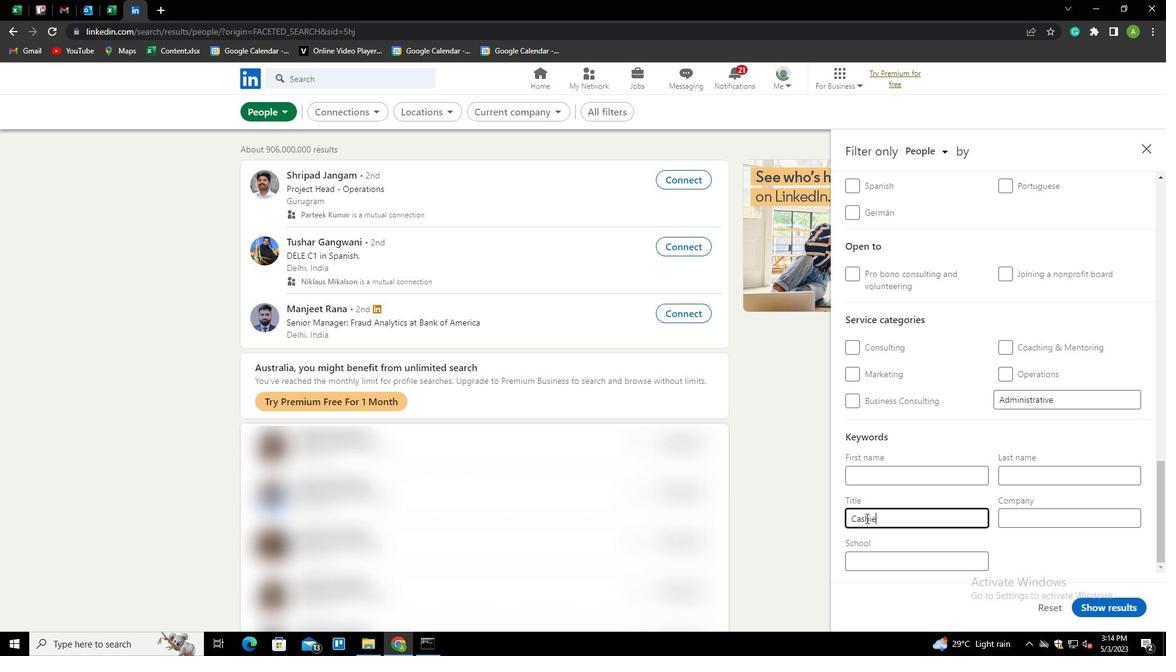 
Action: Mouse moved to (1023, 553)
Screenshot: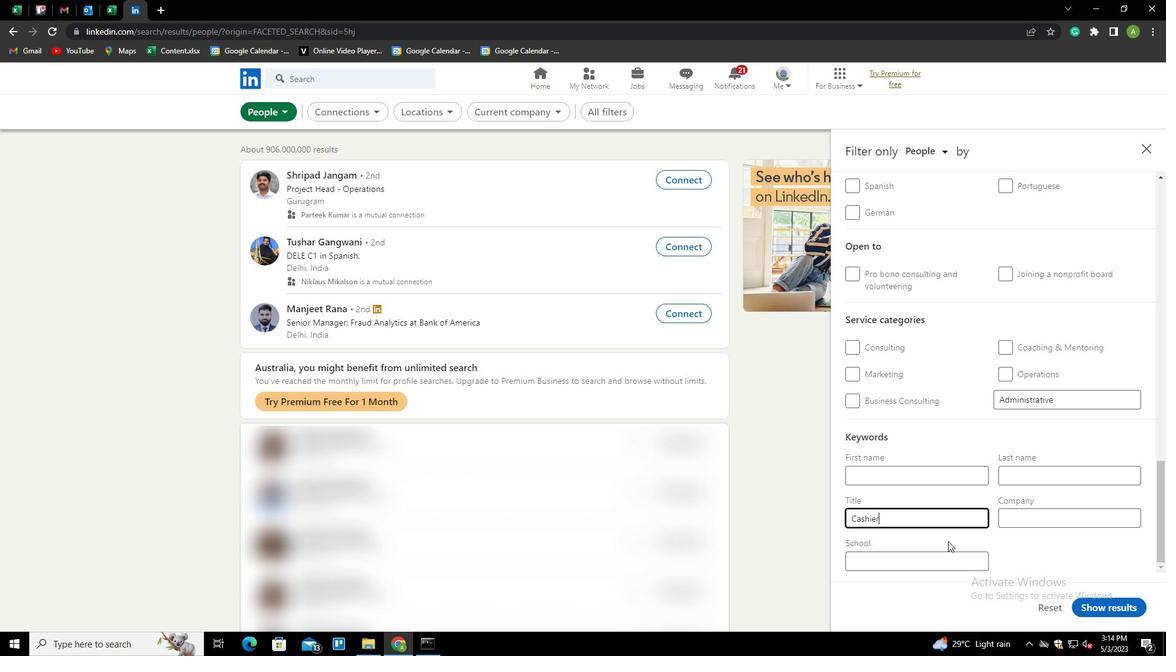 
Action: Mouse pressed left at (1023, 553)
Screenshot: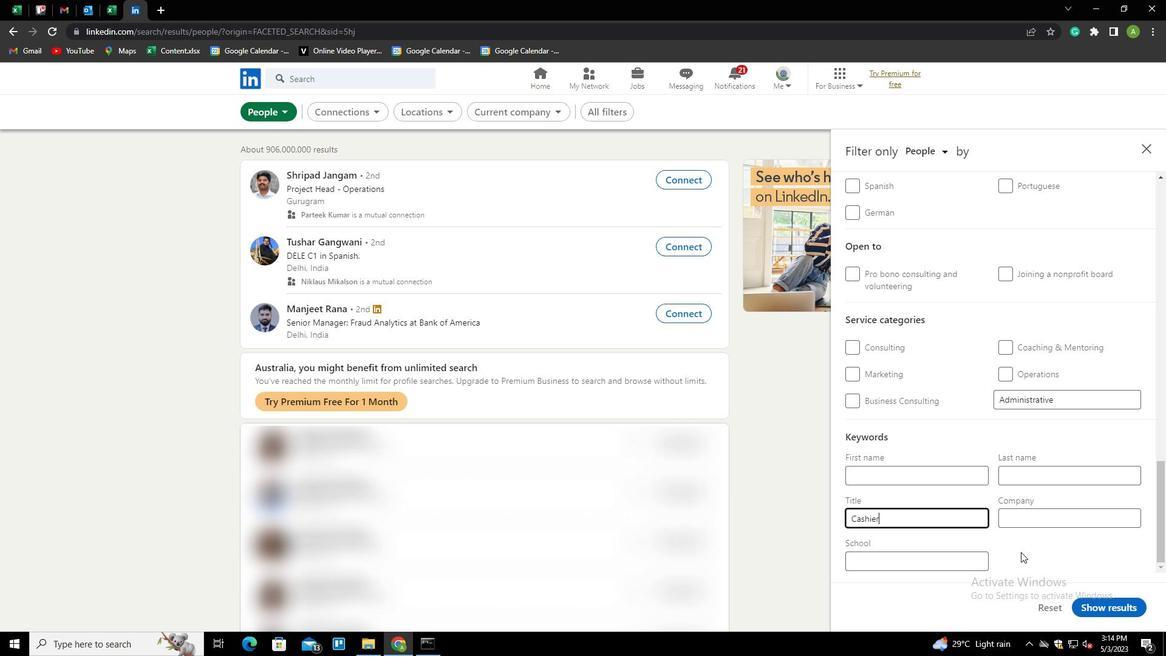 
Action: Mouse moved to (1098, 602)
Screenshot: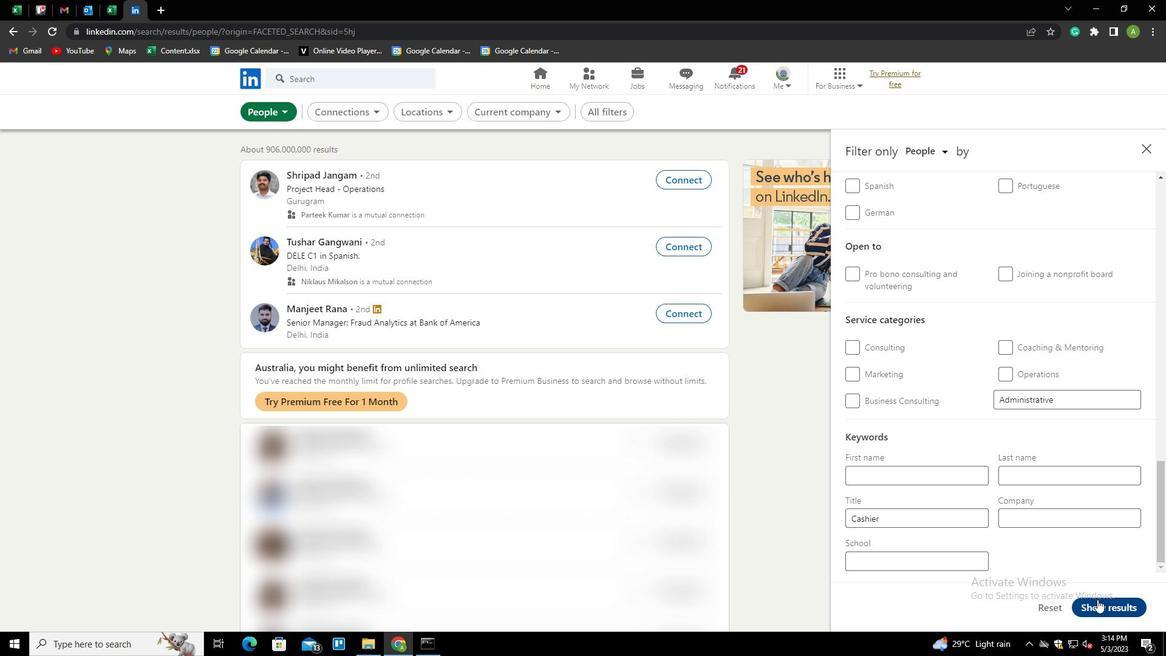 
Action: Mouse pressed left at (1098, 602)
Screenshot: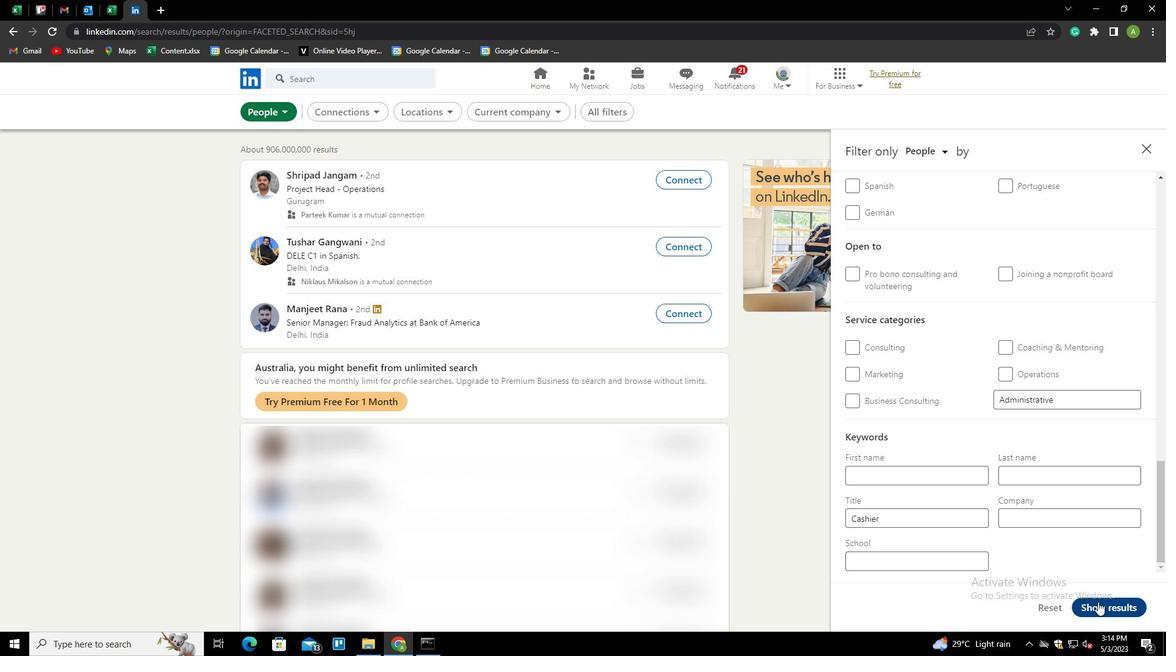 
